 Task: Search one way flight ticket for 1 adult, 6 children, 1 infant in seat and 1 infant on lap in business from Louisville: Louisville International Airport (standiford Field) to Riverton: Central Wyoming Regional Airport (was Riverton Regional) on 5-4-2023. Choice of flights is Royal air maroc. Number of bags: 1 carry on bag. Price is upto 30000. Outbound departure time preference is 10:15.
Action: Mouse moved to (332, 307)
Screenshot: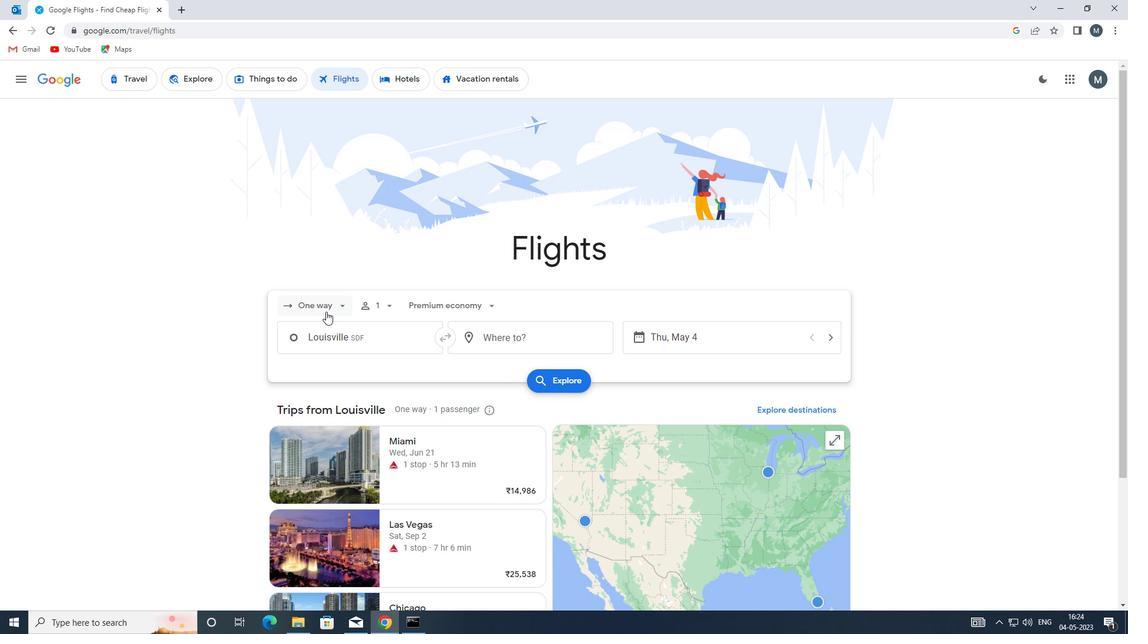 
Action: Mouse pressed left at (332, 307)
Screenshot: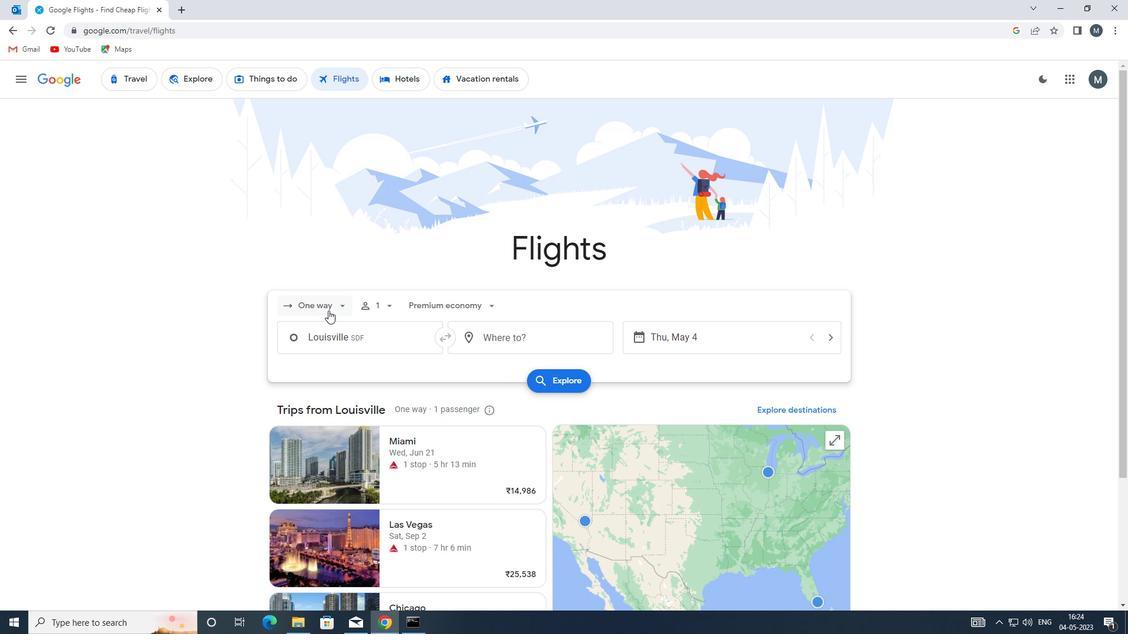 
Action: Mouse moved to (333, 356)
Screenshot: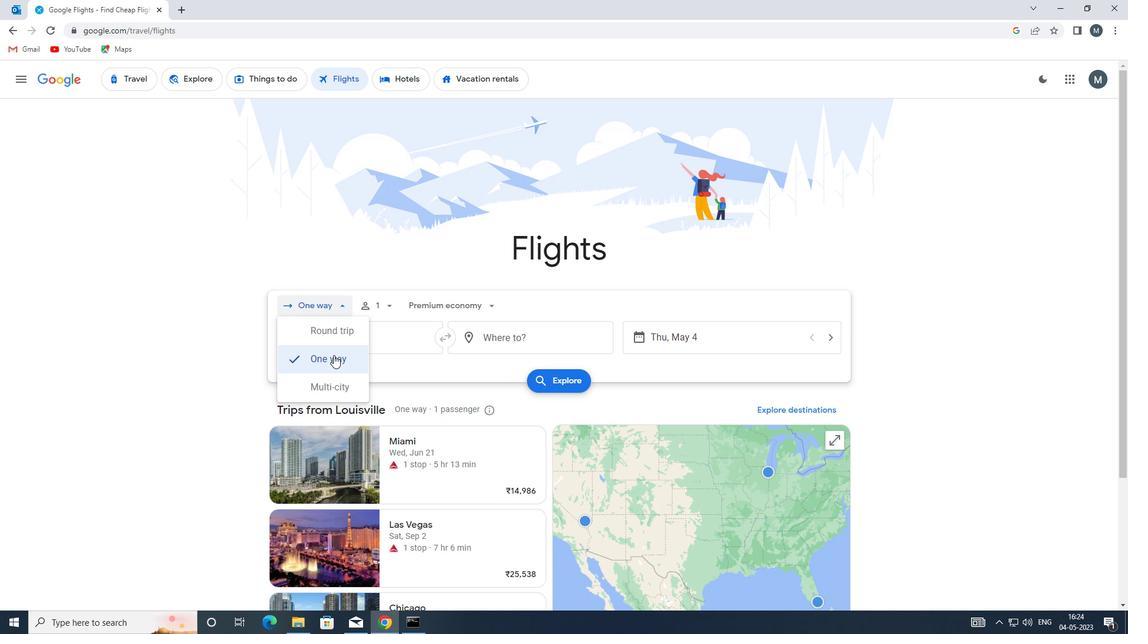 
Action: Mouse pressed left at (333, 356)
Screenshot: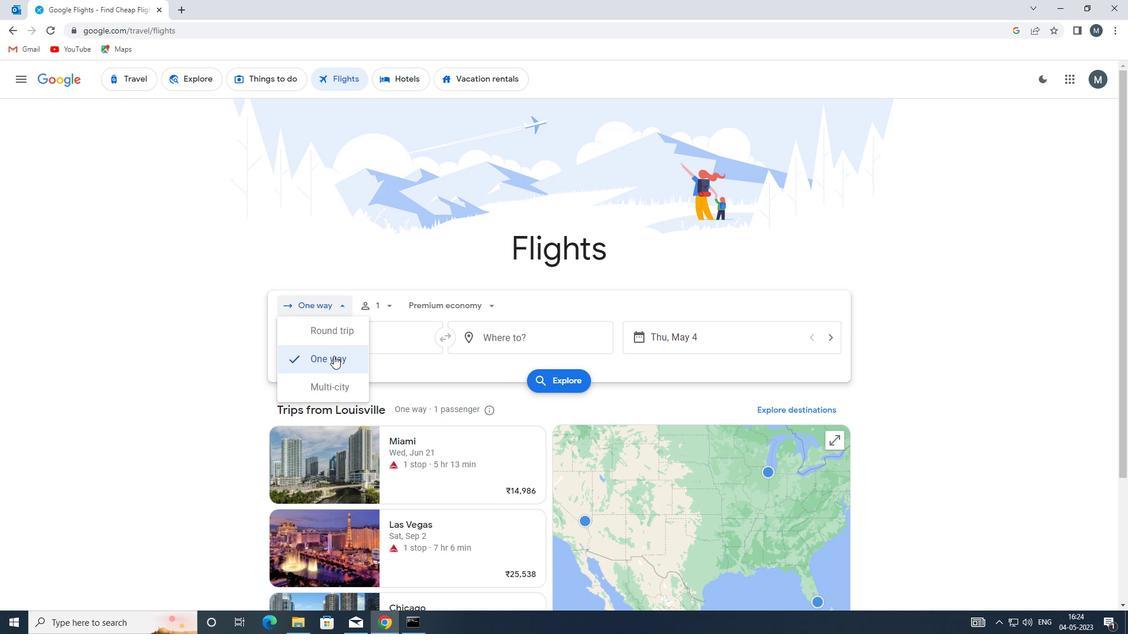 
Action: Mouse moved to (388, 303)
Screenshot: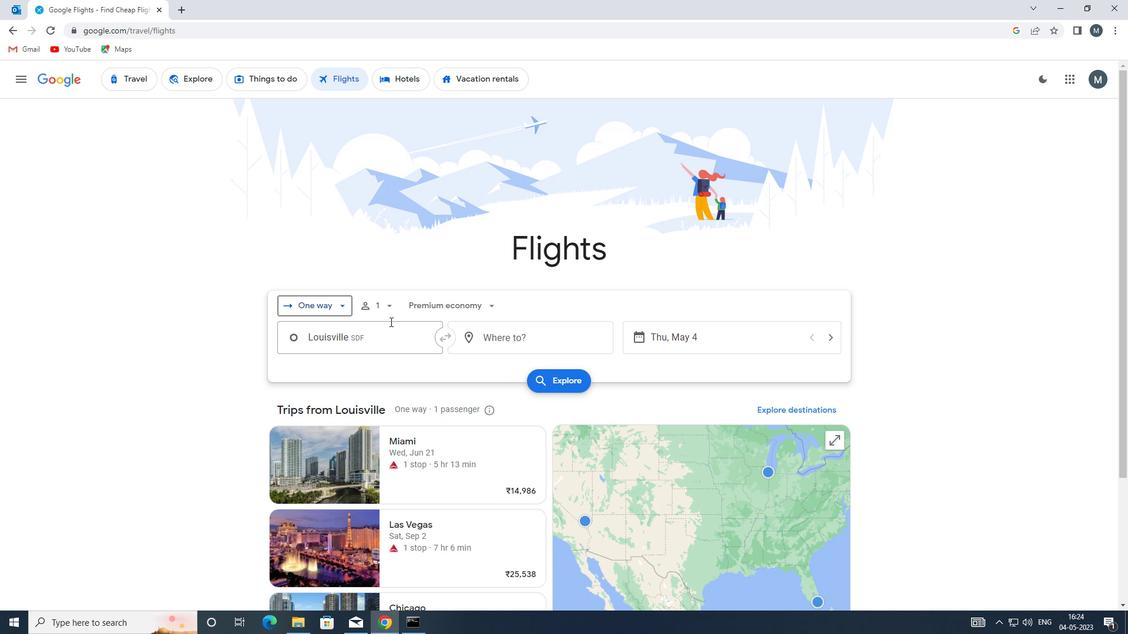 
Action: Mouse pressed left at (388, 303)
Screenshot: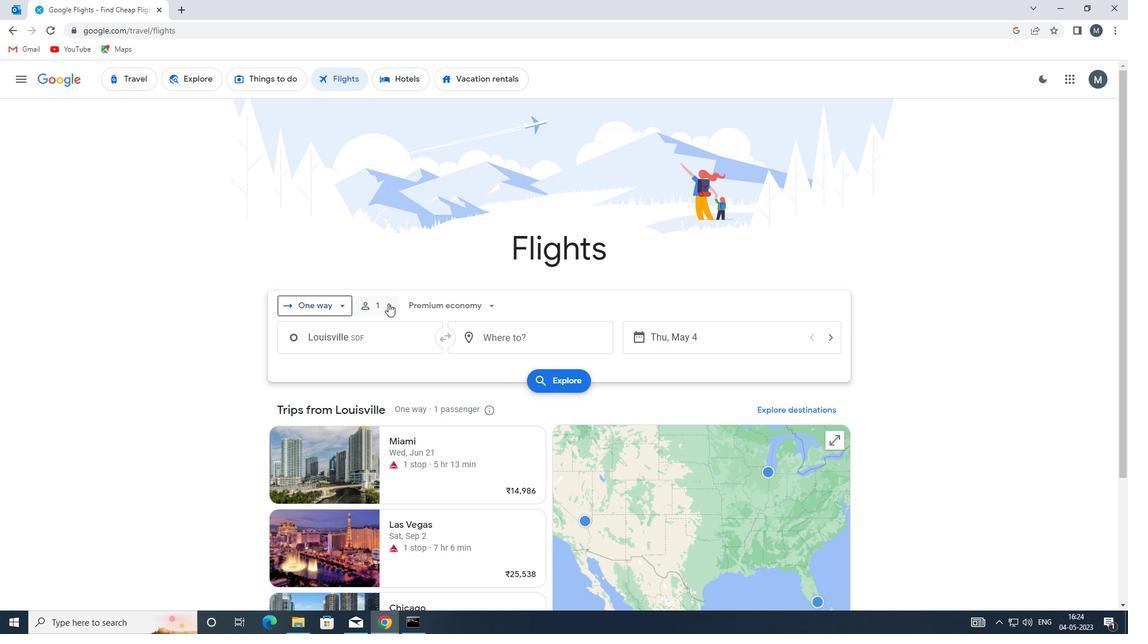 
Action: Mouse moved to (477, 338)
Screenshot: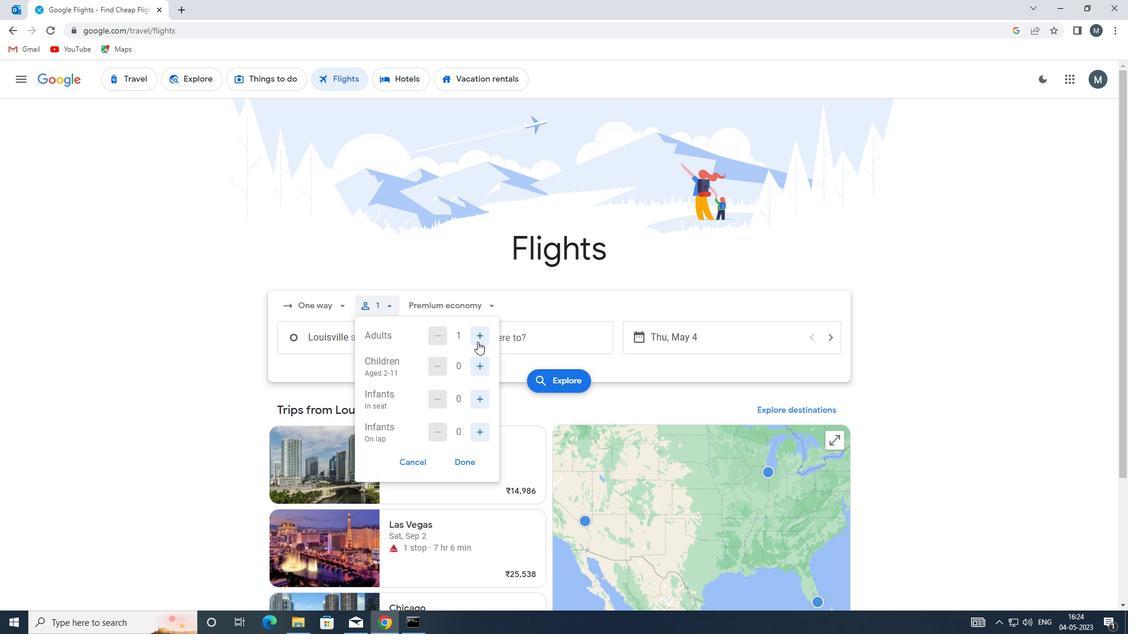 
Action: Mouse pressed left at (477, 338)
Screenshot: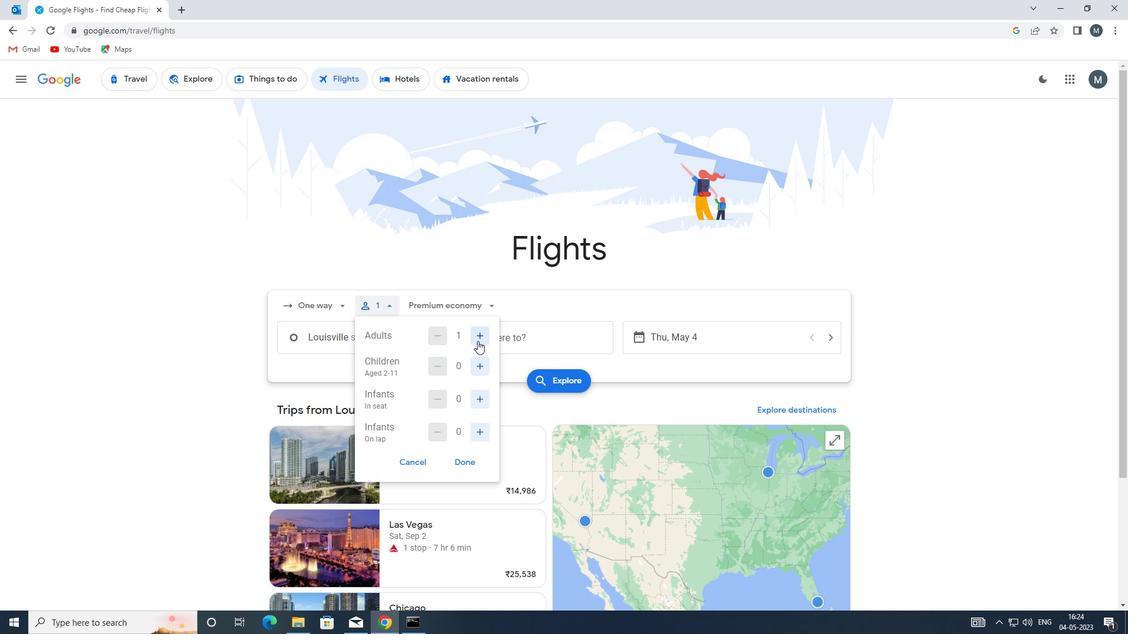 
Action: Mouse moved to (440, 334)
Screenshot: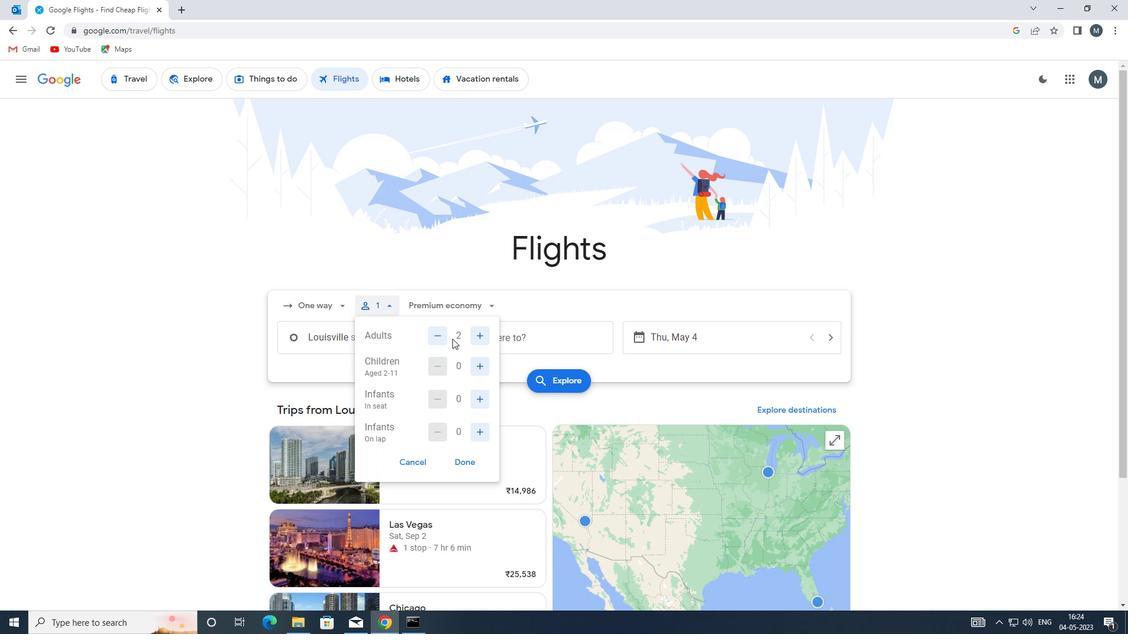 
Action: Mouse pressed left at (440, 334)
Screenshot: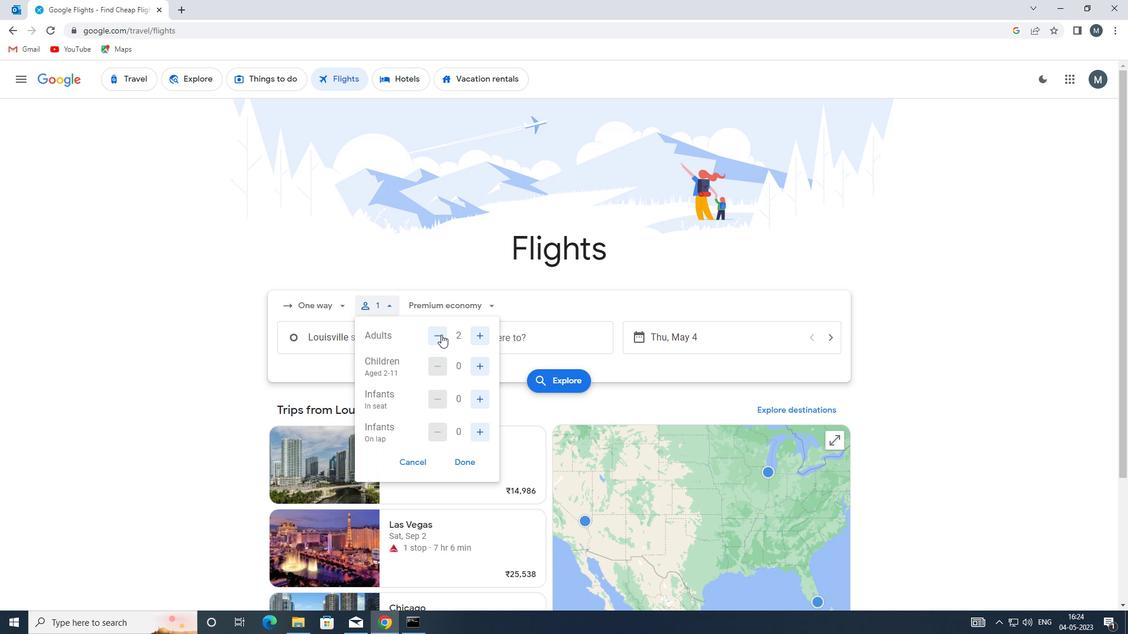 
Action: Mouse moved to (479, 369)
Screenshot: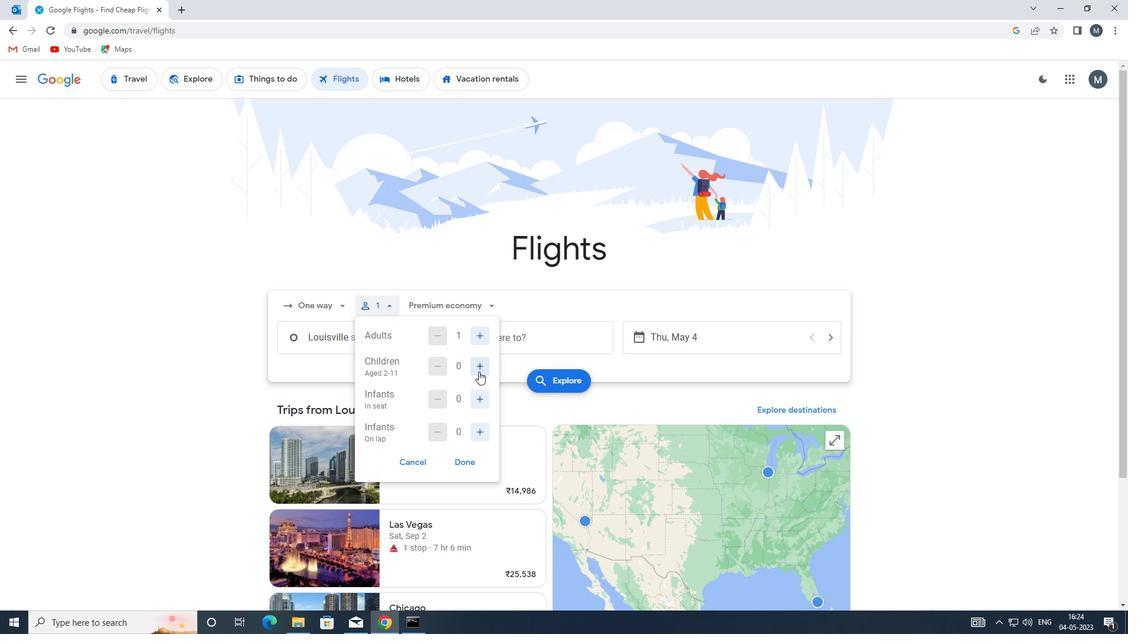
Action: Mouse pressed left at (479, 369)
Screenshot: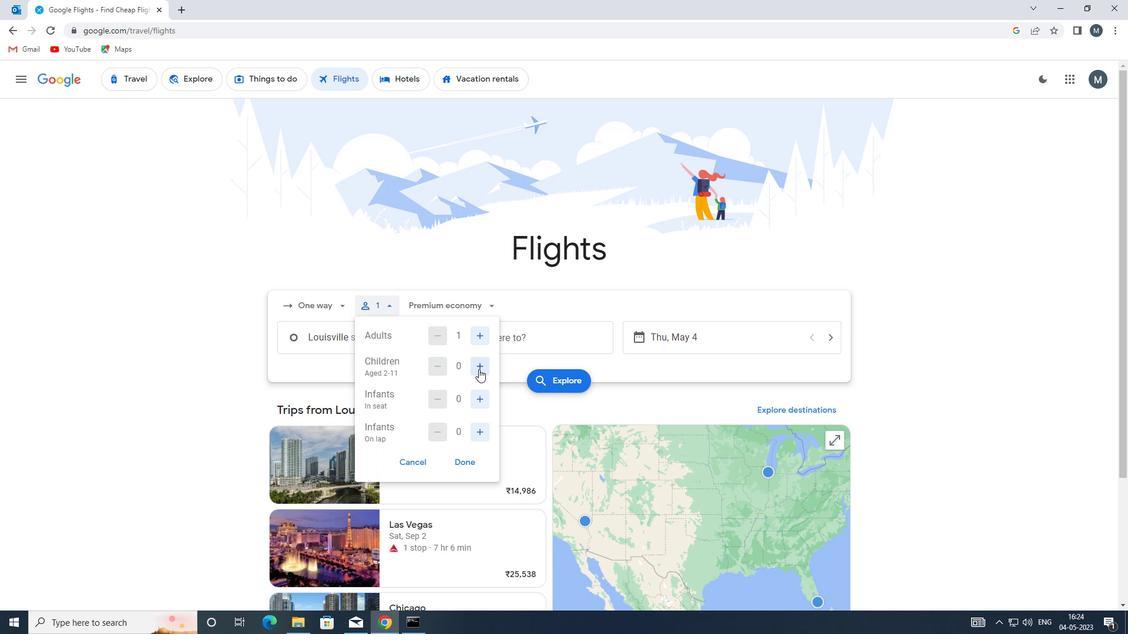 
Action: Mouse pressed left at (479, 369)
Screenshot: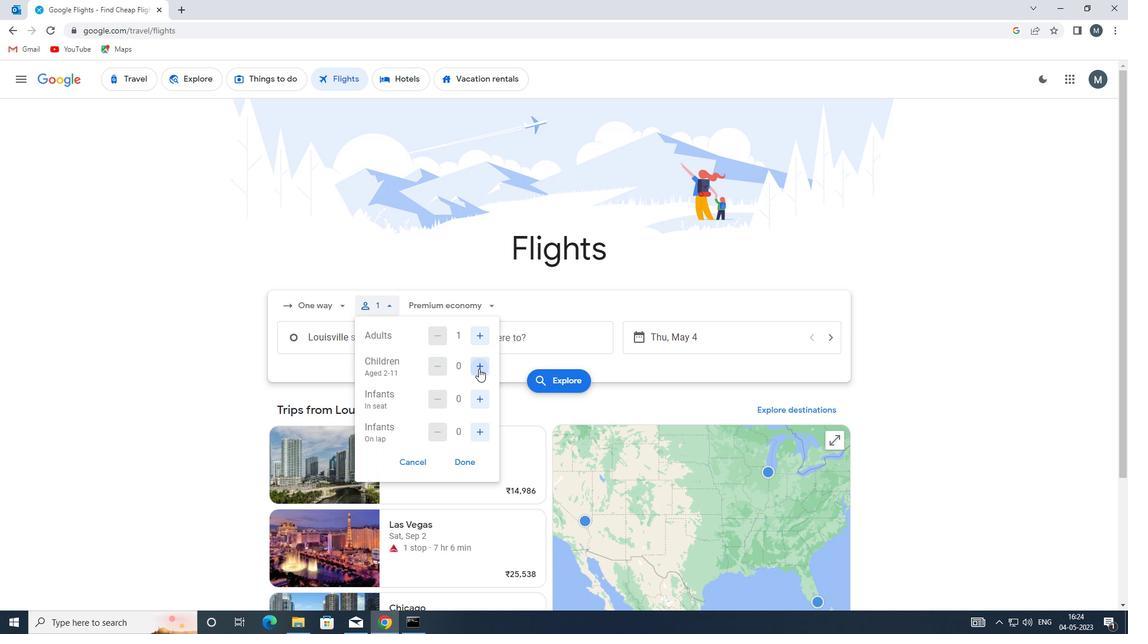 
Action: Mouse moved to (479, 369)
Screenshot: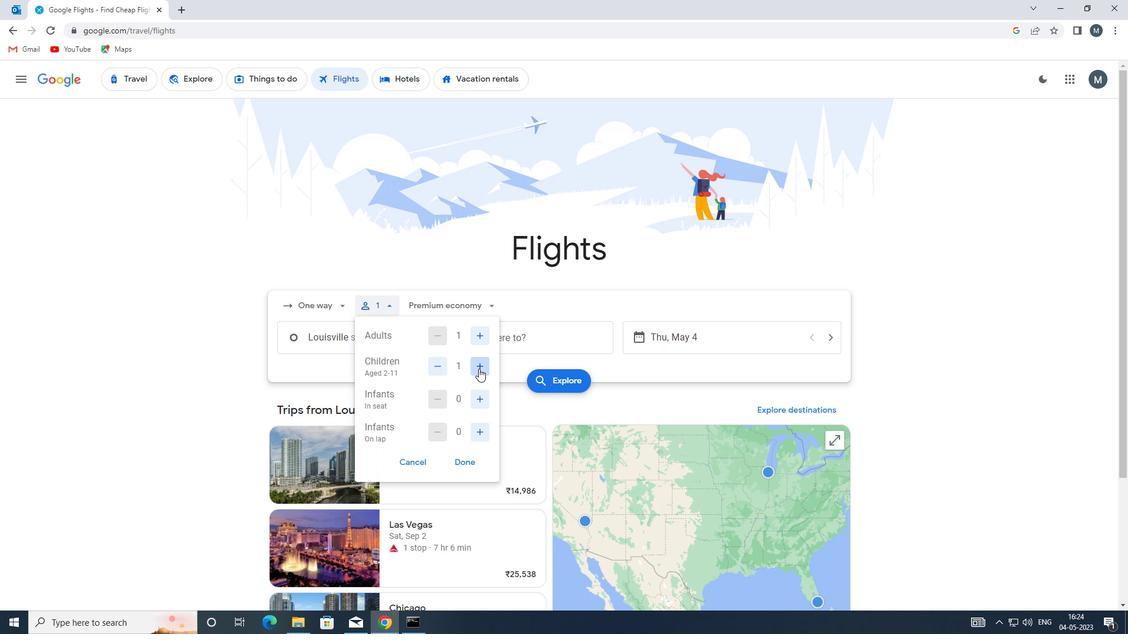 
Action: Mouse pressed left at (479, 369)
Screenshot: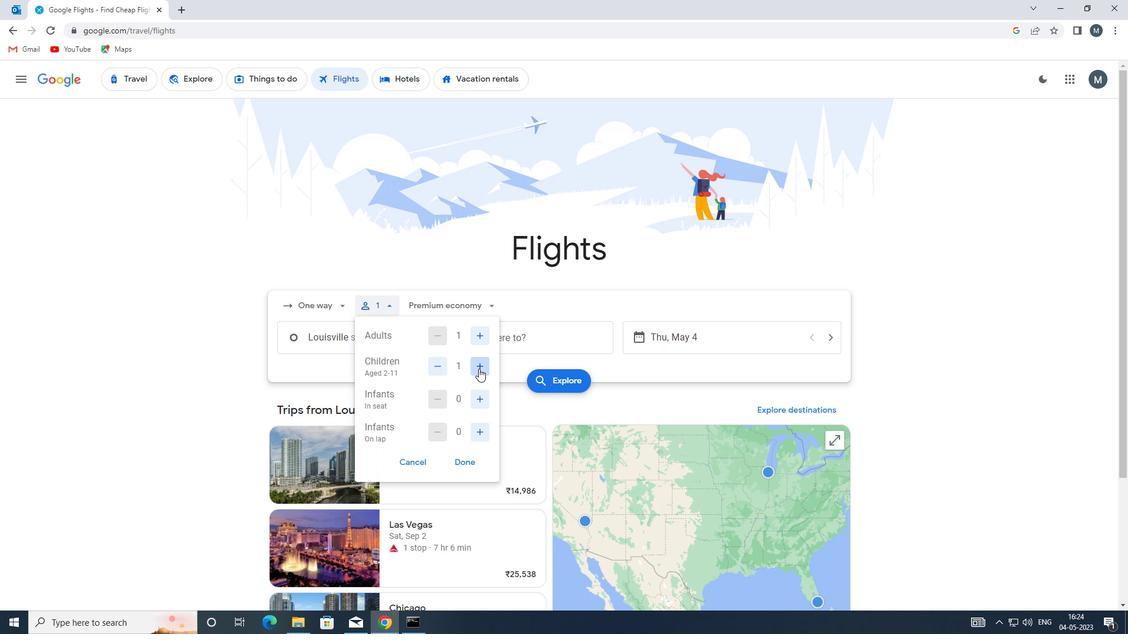 
Action: Mouse pressed left at (479, 369)
Screenshot: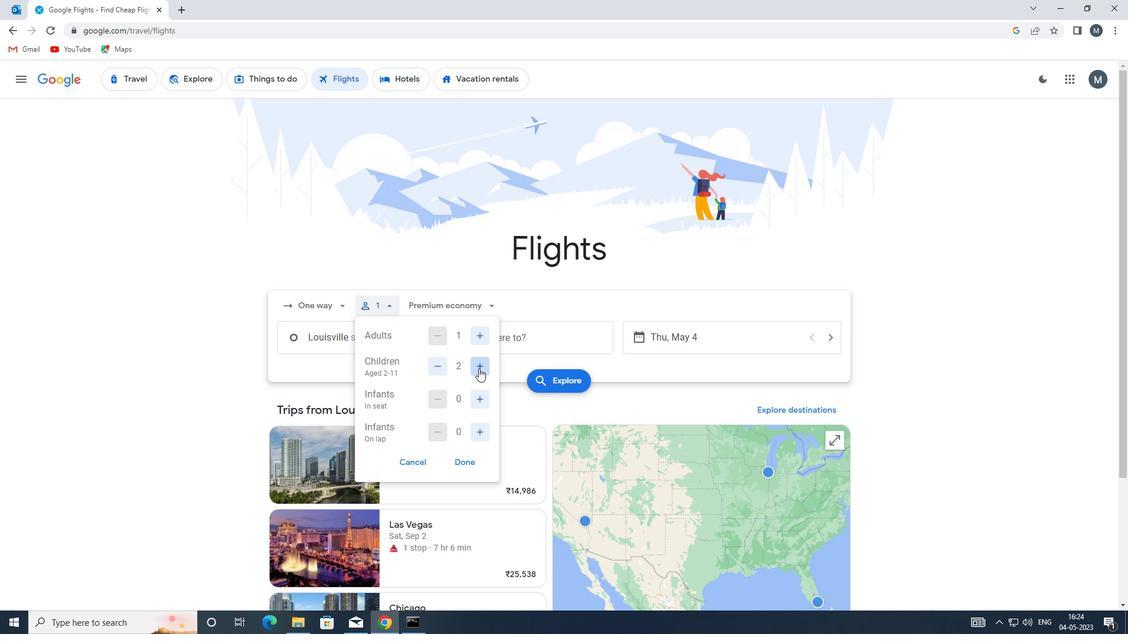 
Action: Mouse pressed left at (479, 369)
Screenshot: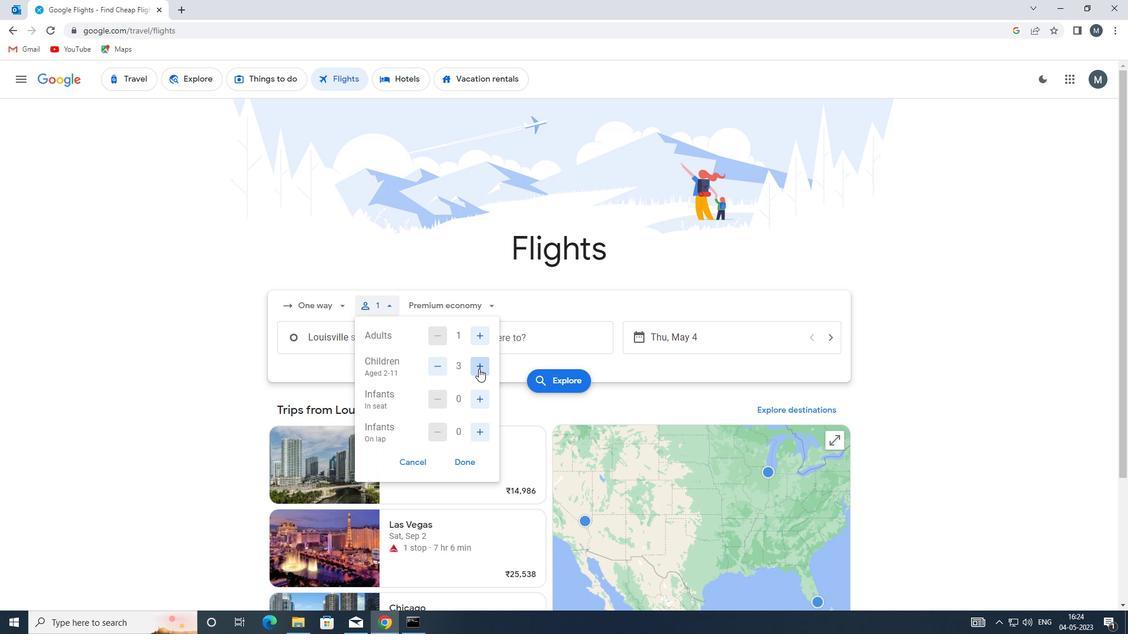 
Action: Mouse pressed left at (479, 369)
Screenshot: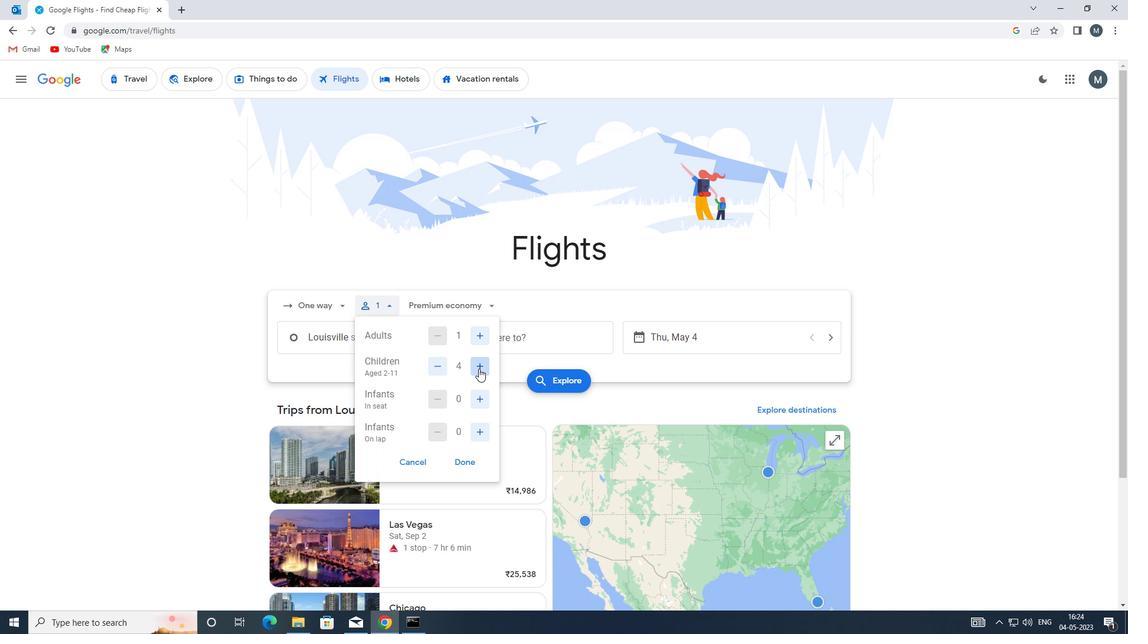 
Action: Mouse moved to (482, 396)
Screenshot: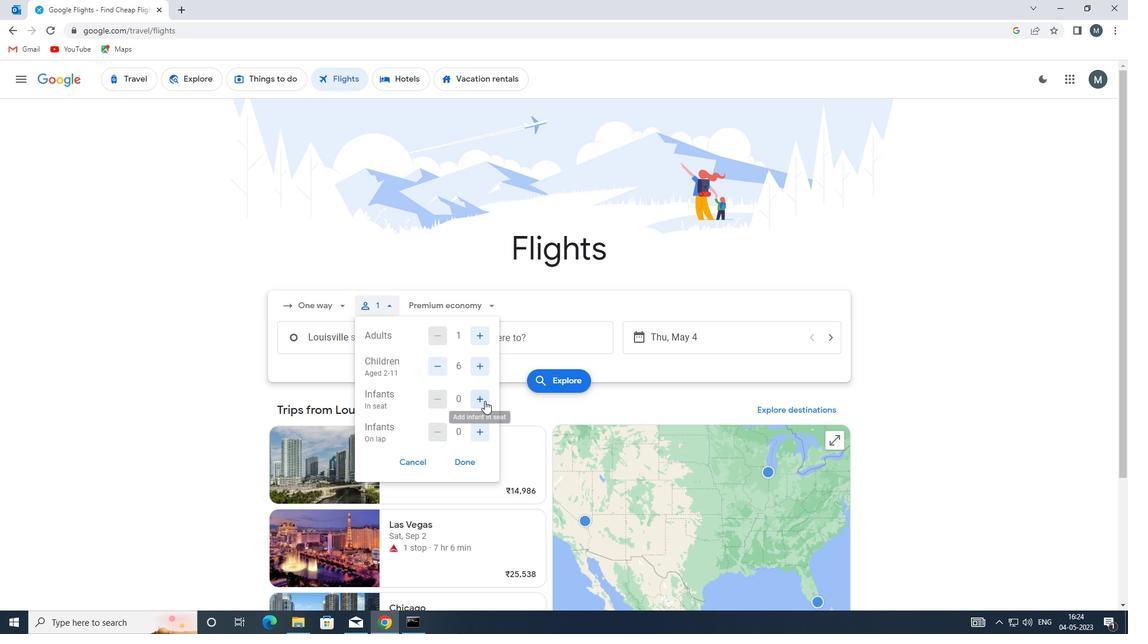 
Action: Mouse pressed left at (482, 396)
Screenshot: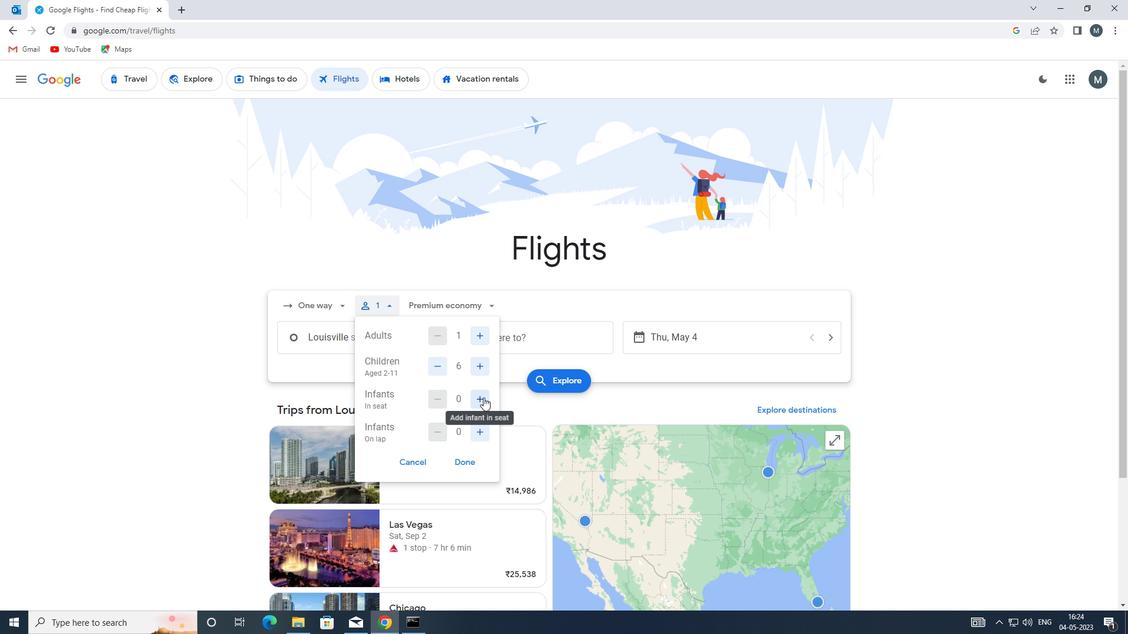 
Action: Mouse moved to (477, 434)
Screenshot: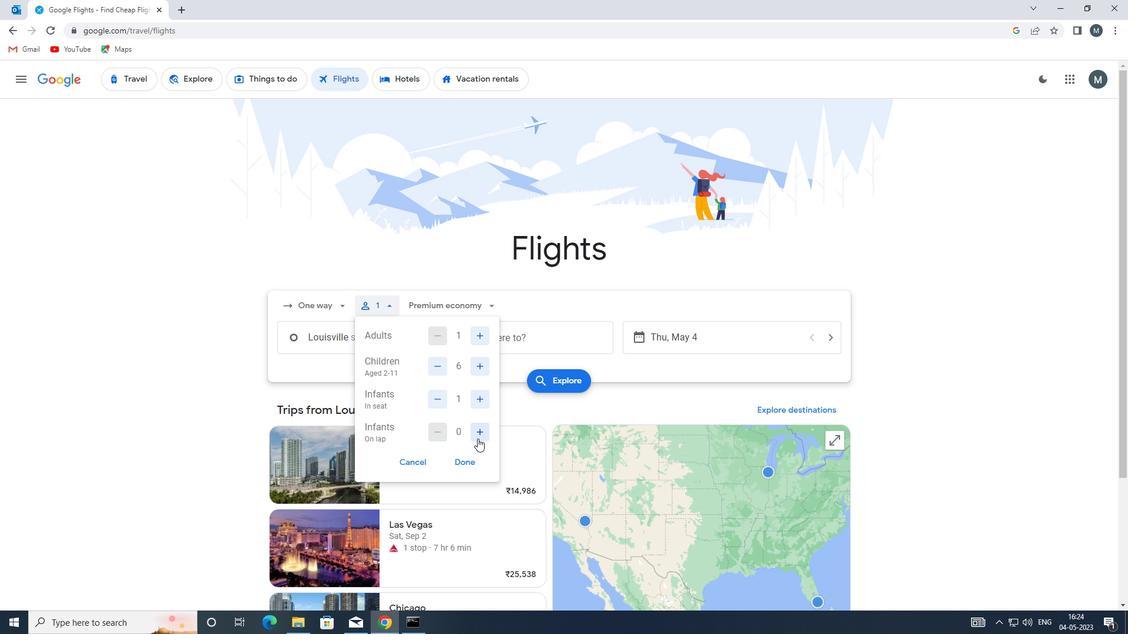 
Action: Mouse pressed left at (477, 434)
Screenshot: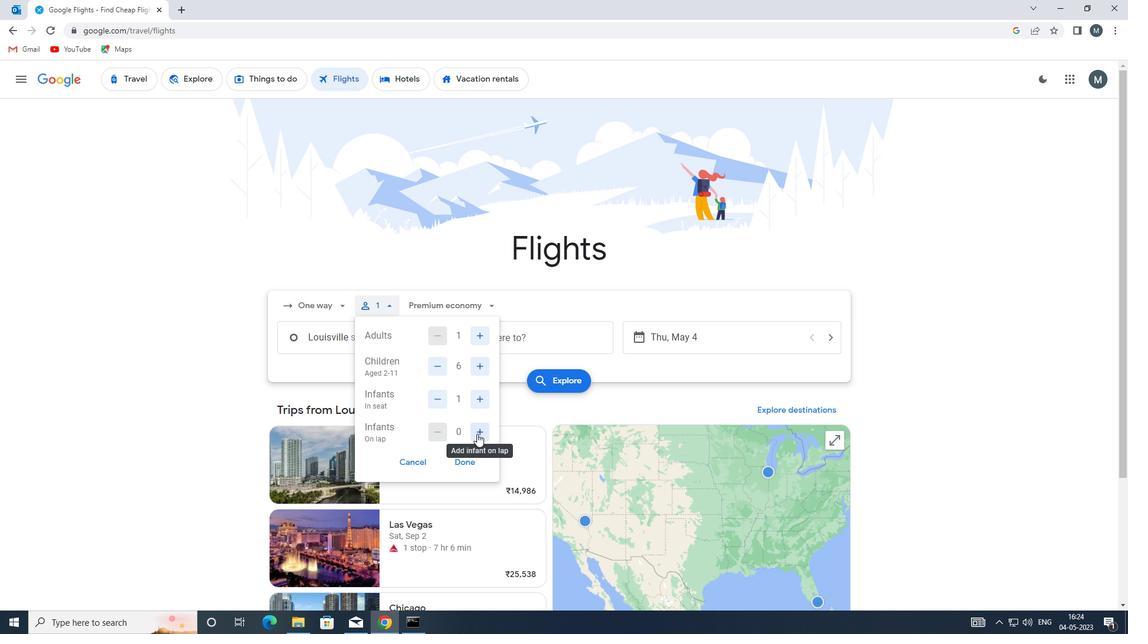 
Action: Mouse moved to (470, 459)
Screenshot: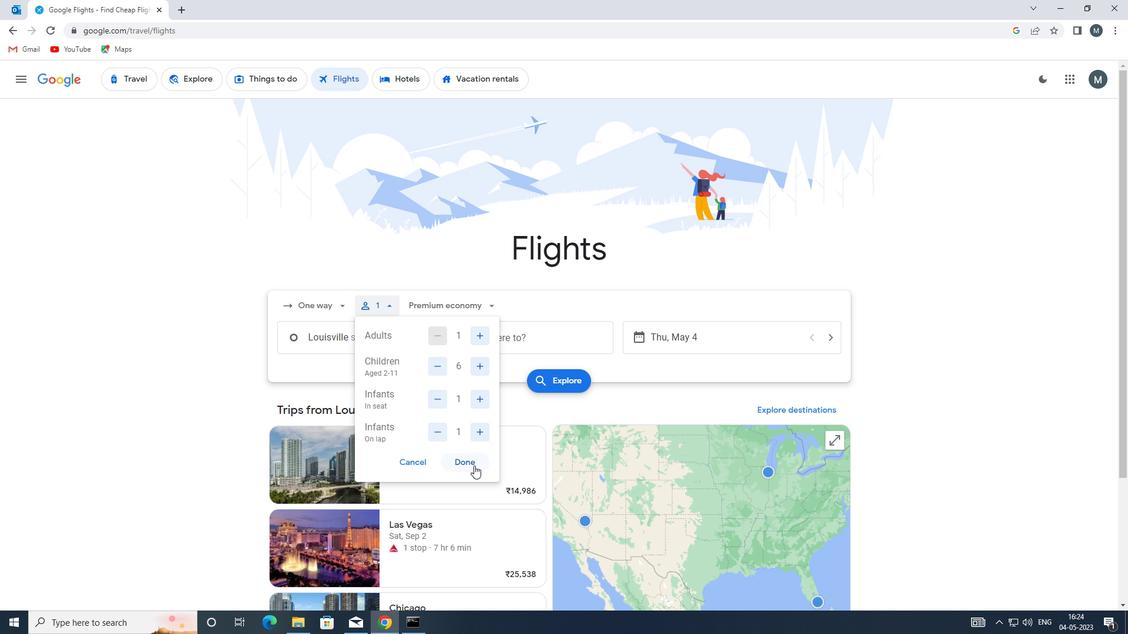 
Action: Mouse pressed left at (470, 459)
Screenshot: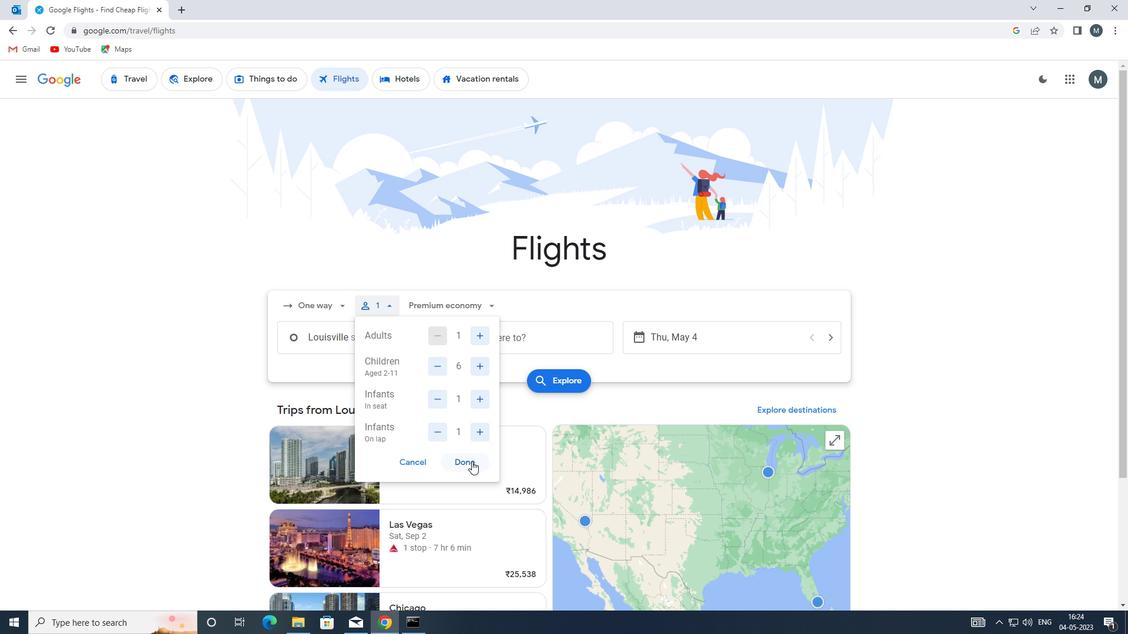 
Action: Mouse moved to (445, 301)
Screenshot: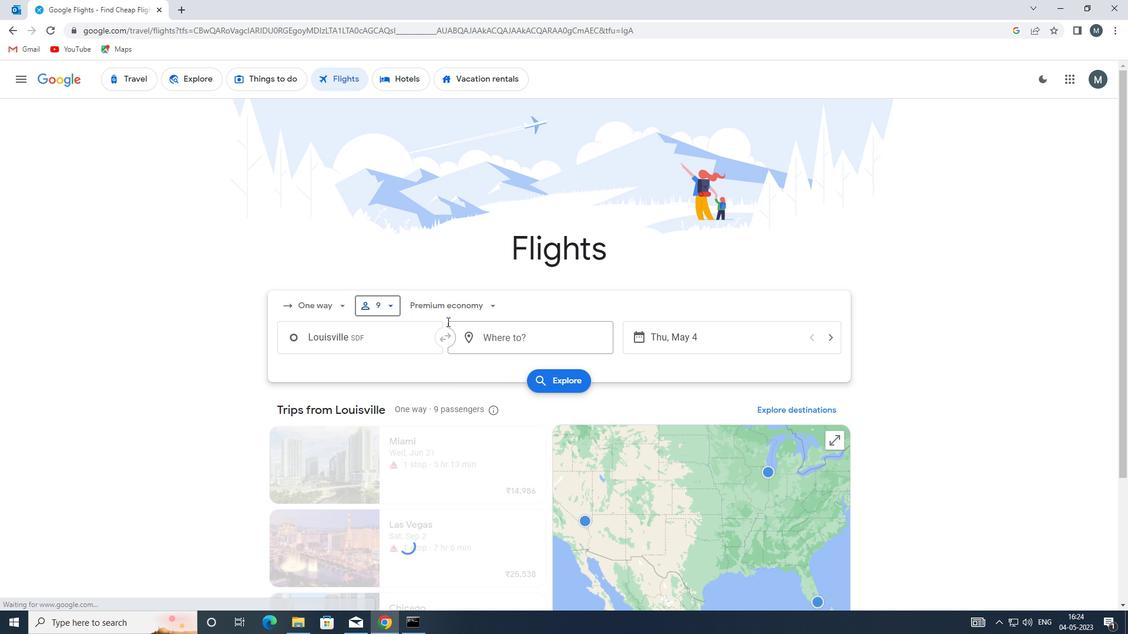 
Action: Mouse pressed left at (445, 301)
Screenshot: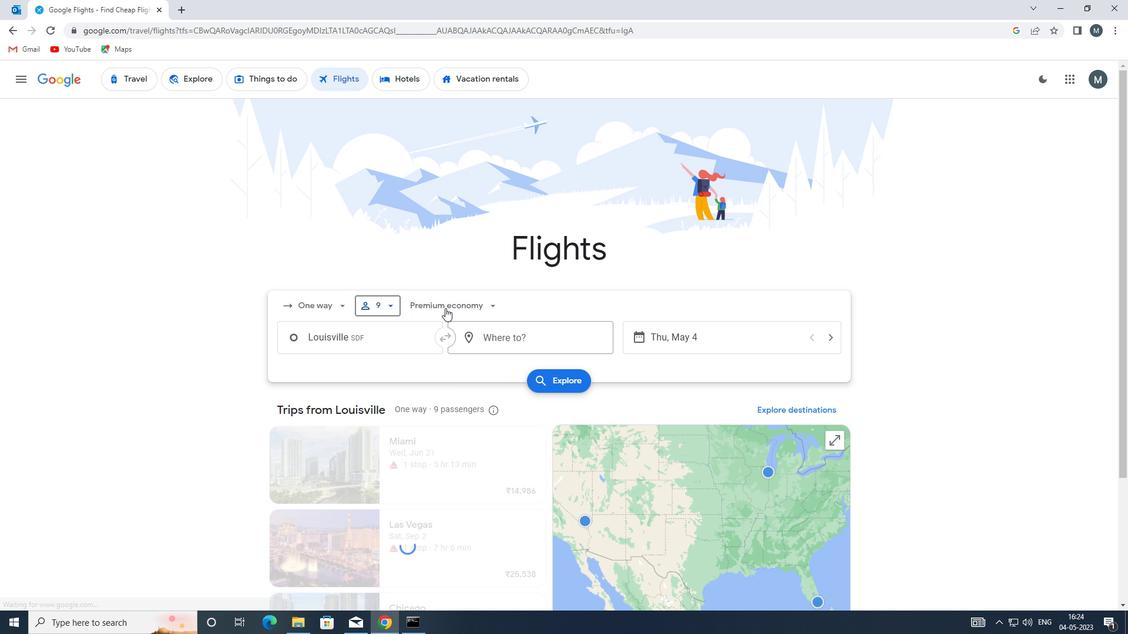 
Action: Mouse moved to (454, 390)
Screenshot: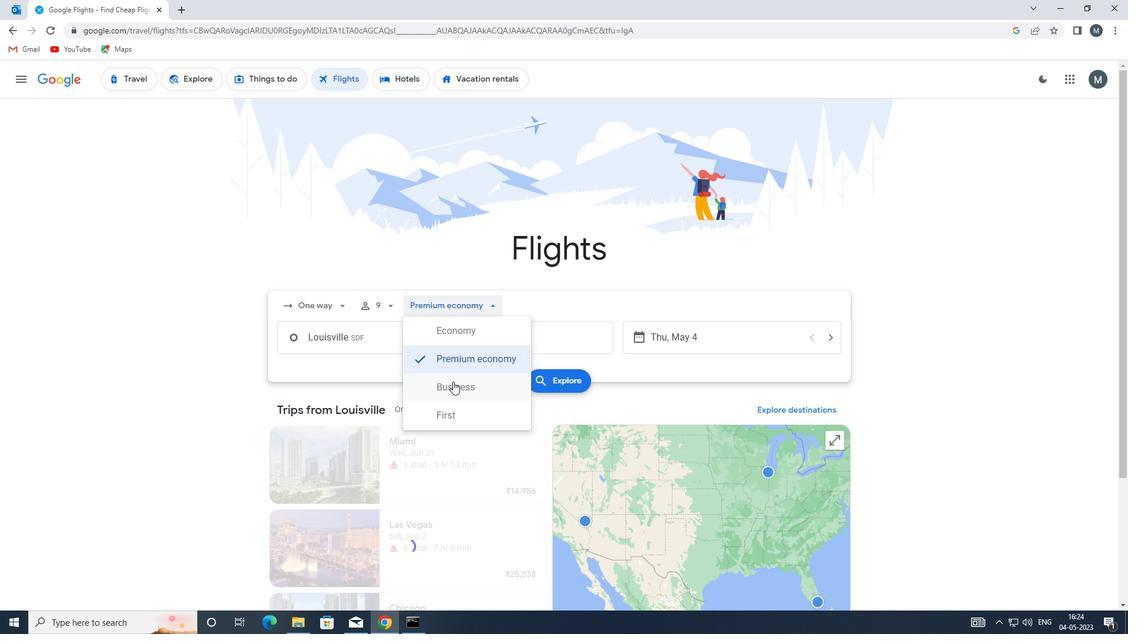 
Action: Mouse pressed left at (454, 390)
Screenshot: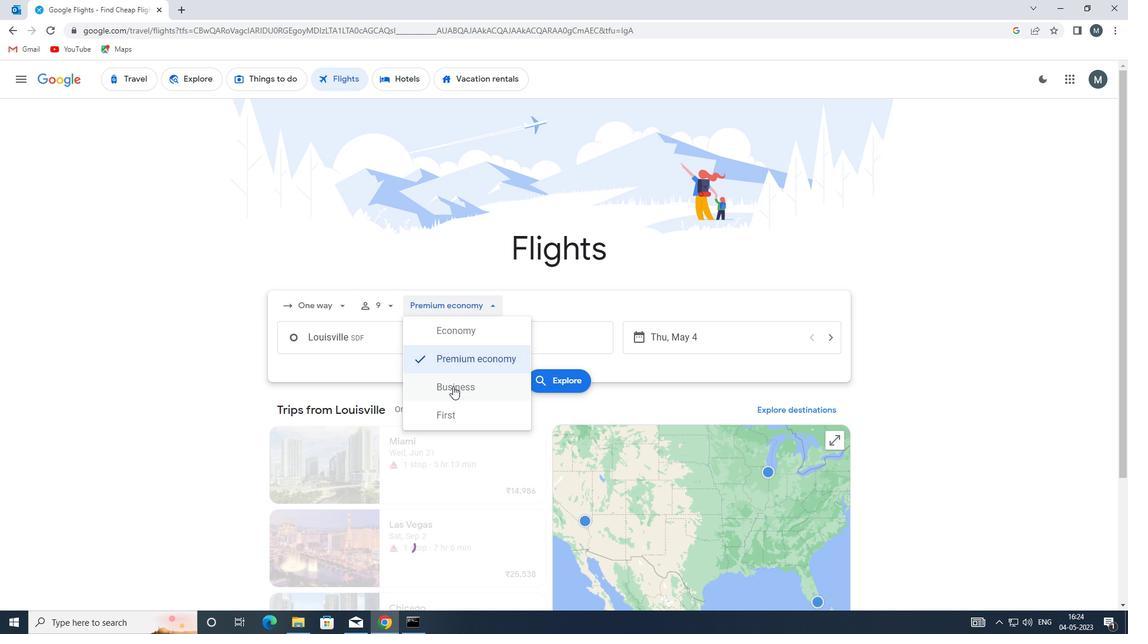 
Action: Mouse moved to (362, 341)
Screenshot: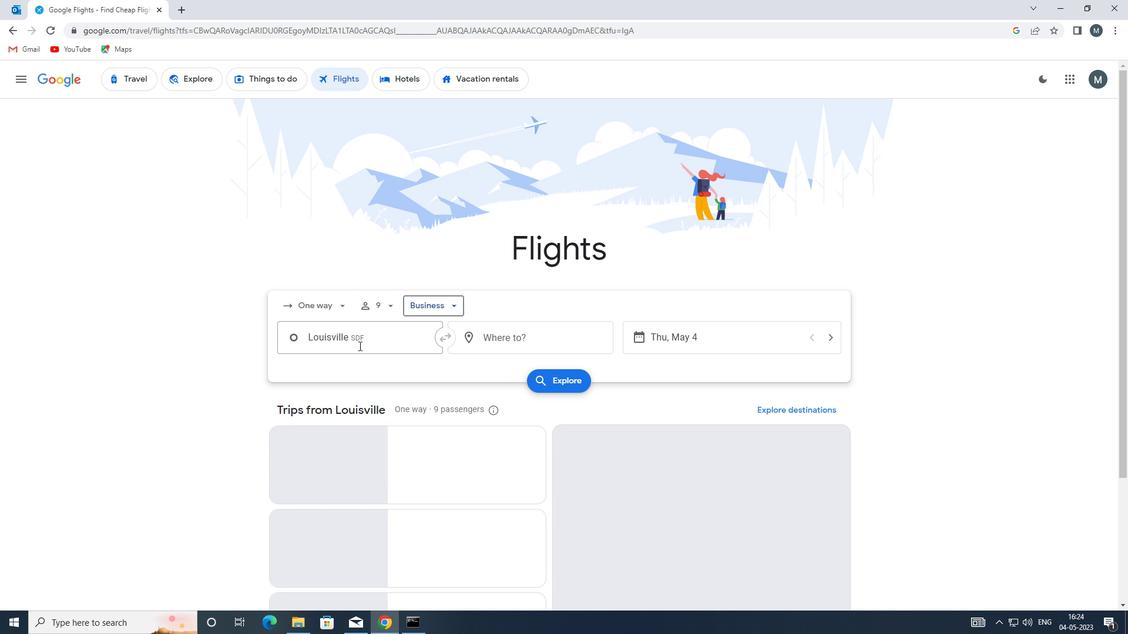 
Action: Mouse pressed left at (362, 341)
Screenshot: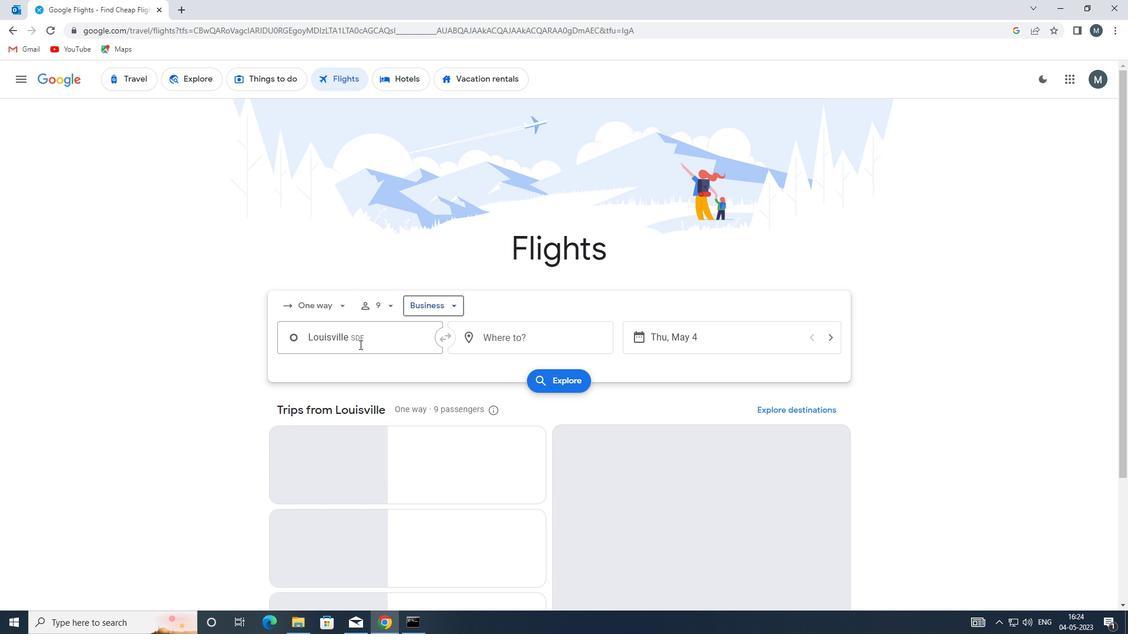 
Action: Key pressed <Key.enter>
Screenshot: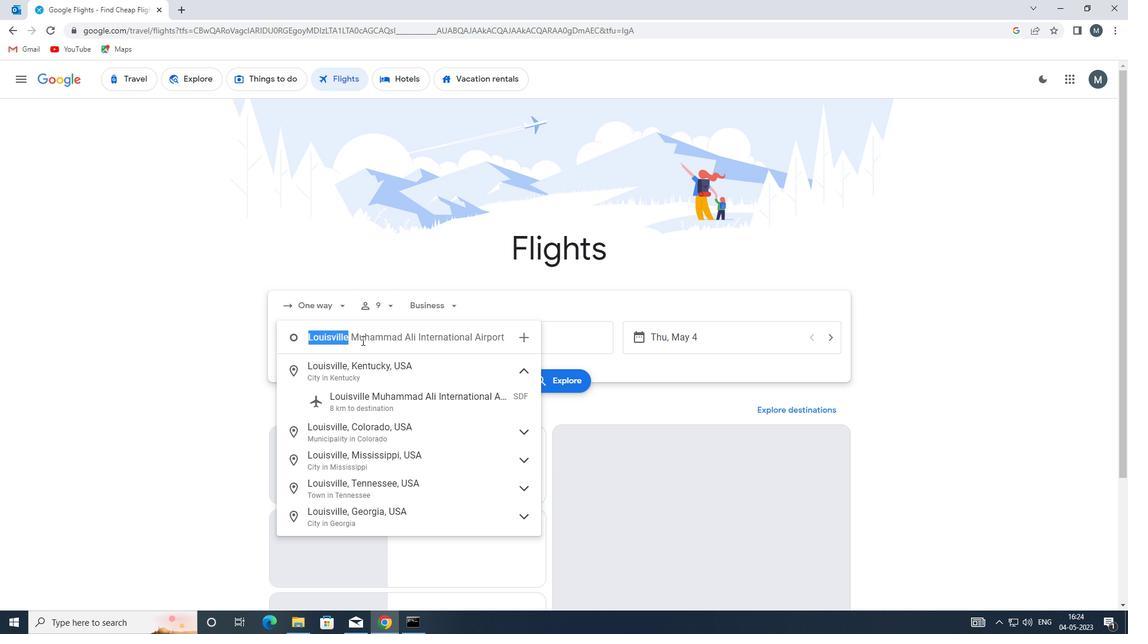 
Action: Mouse moved to (486, 335)
Screenshot: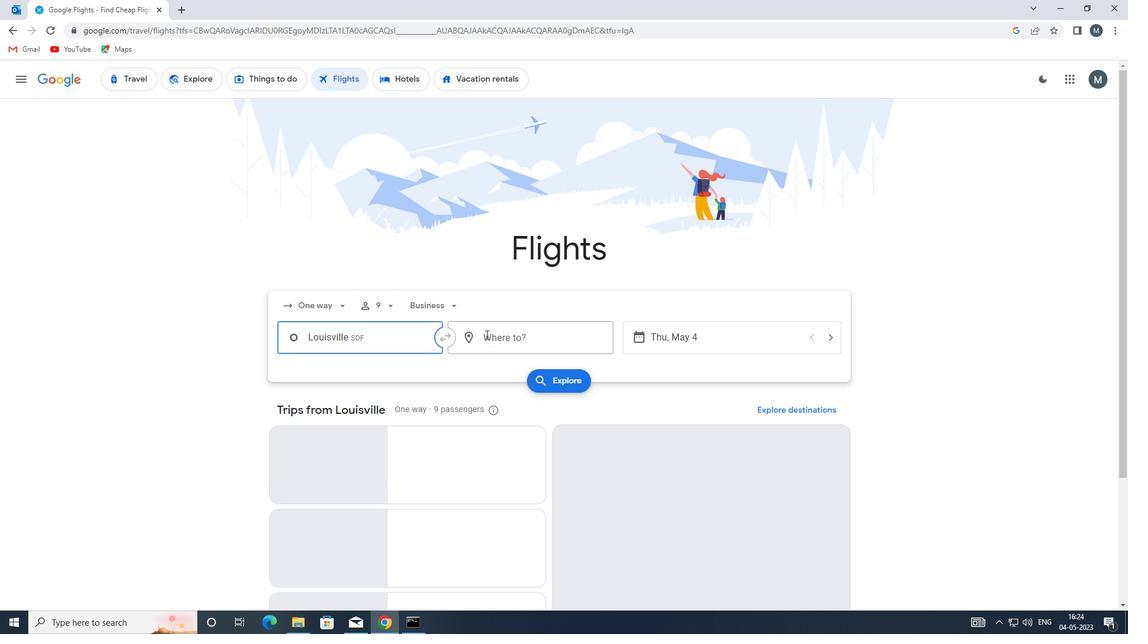 
Action: Mouse pressed left at (486, 335)
Screenshot: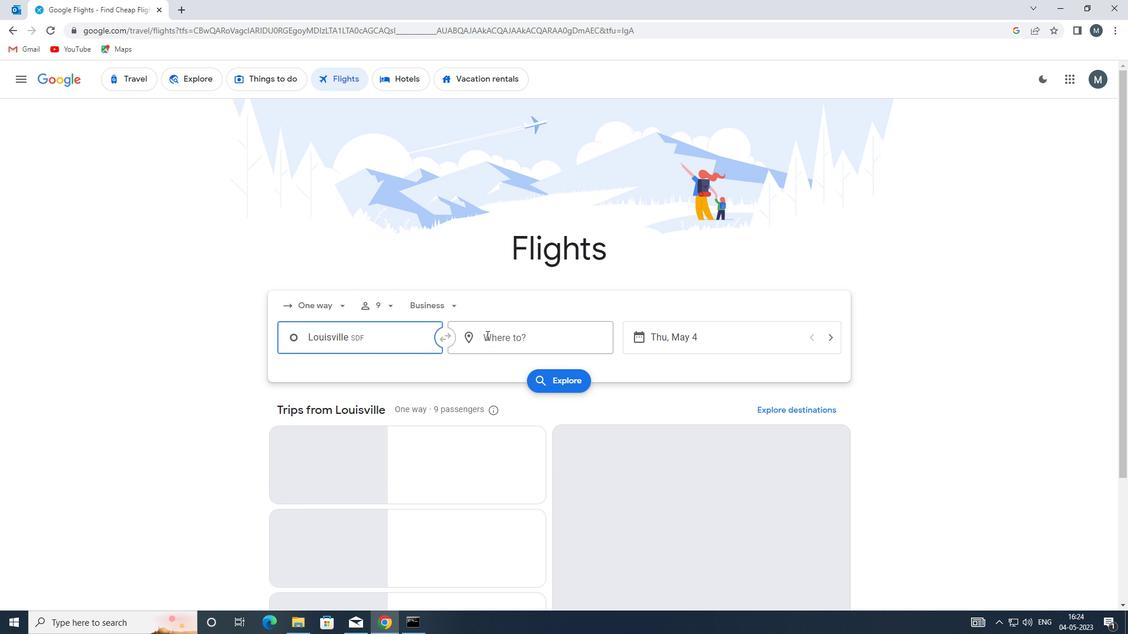 
Action: Mouse moved to (485, 336)
Screenshot: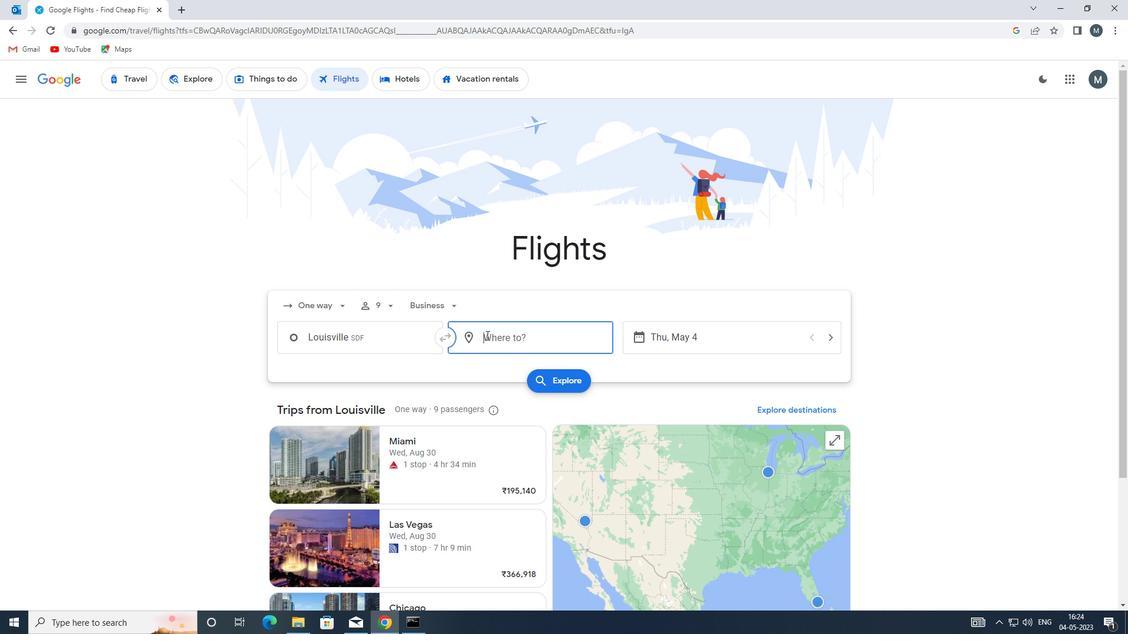 
Action: Key pressed riw
Screenshot: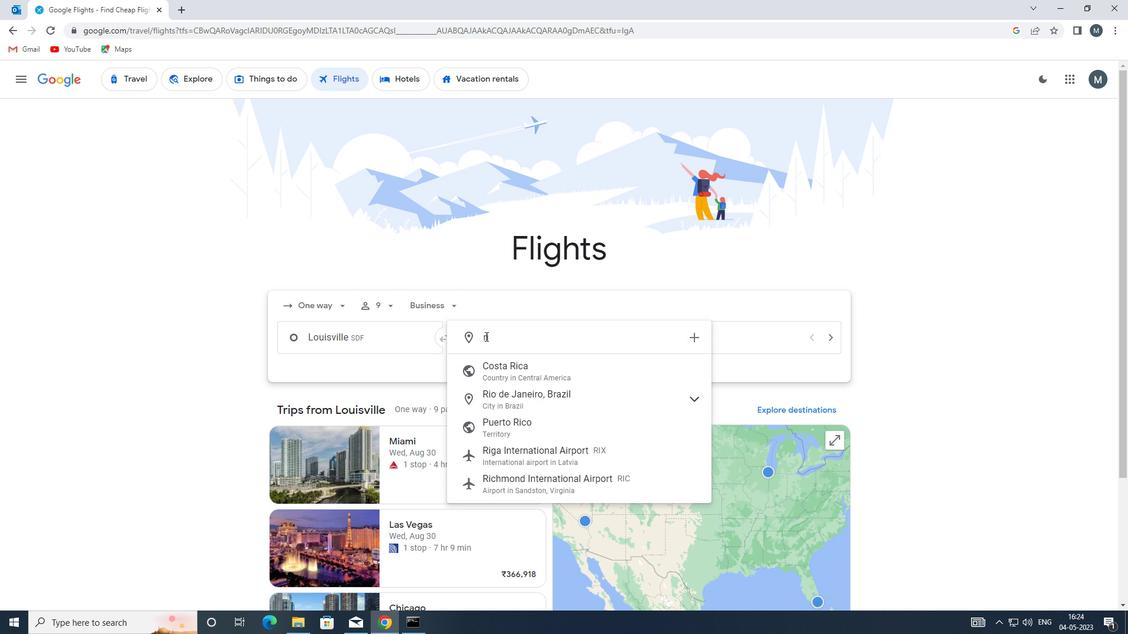 
Action: Mouse moved to (525, 371)
Screenshot: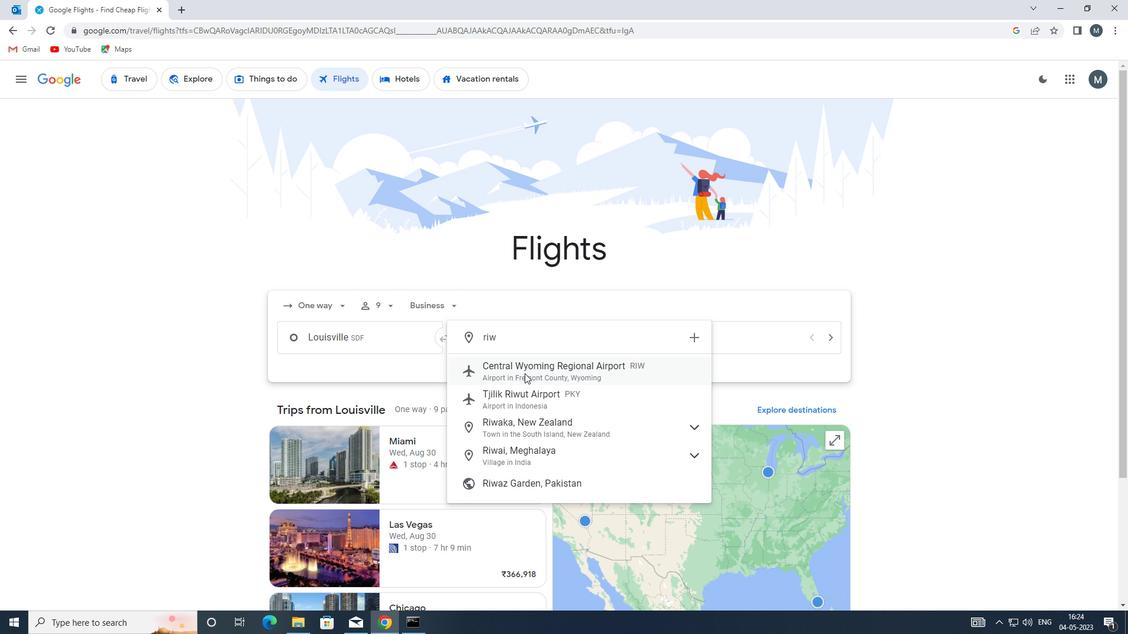 
Action: Mouse pressed left at (525, 371)
Screenshot: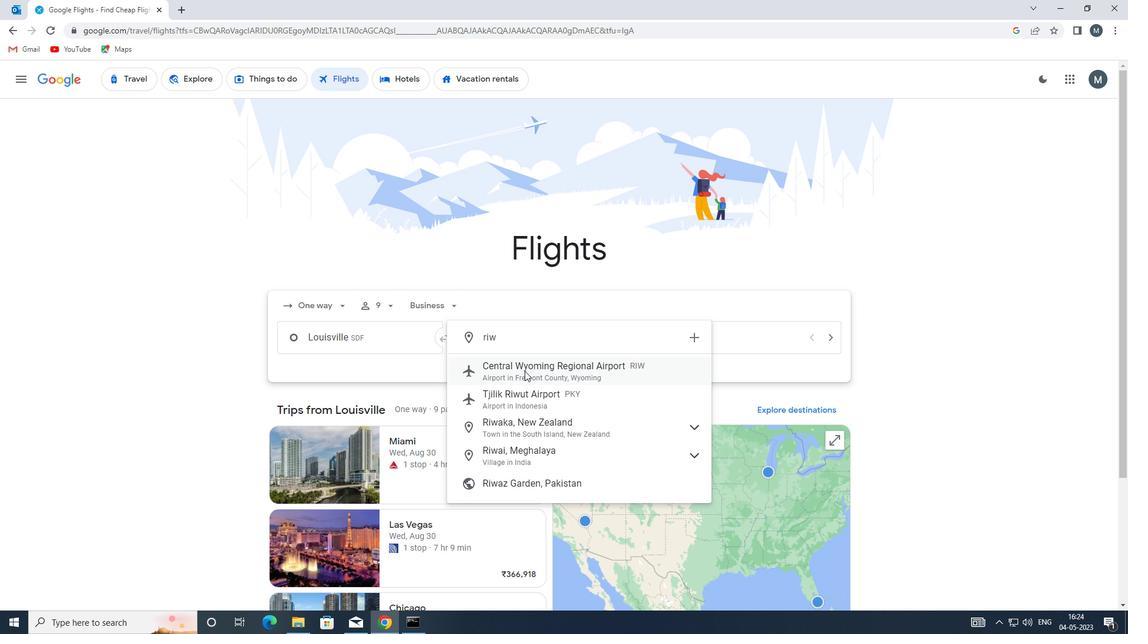 
Action: Mouse moved to (711, 341)
Screenshot: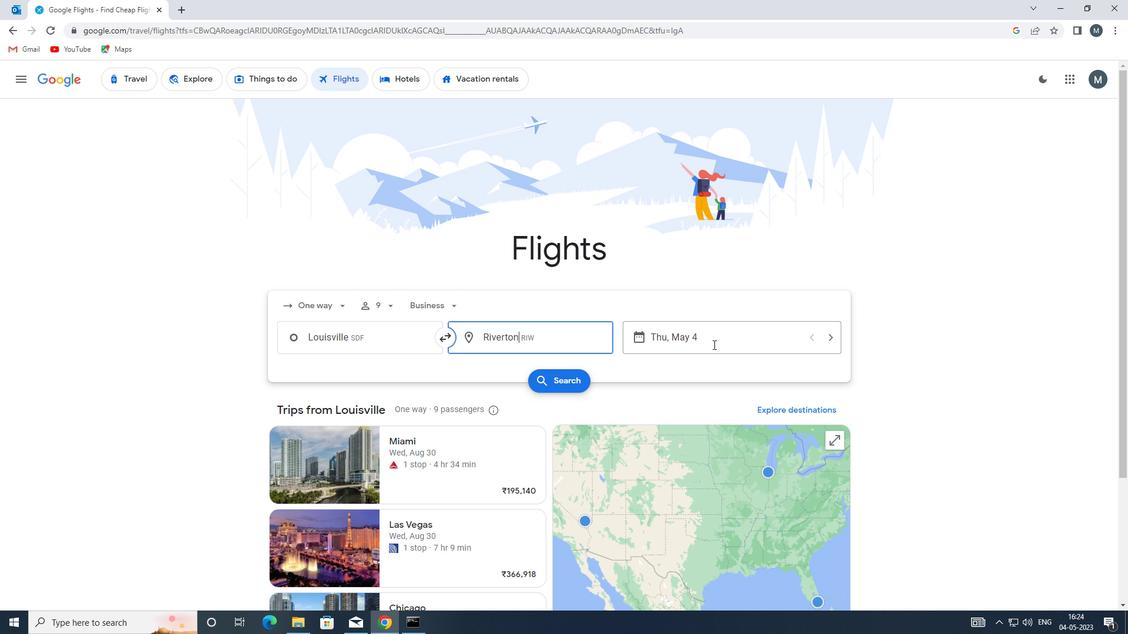 
Action: Mouse pressed left at (711, 341)
Screenshot: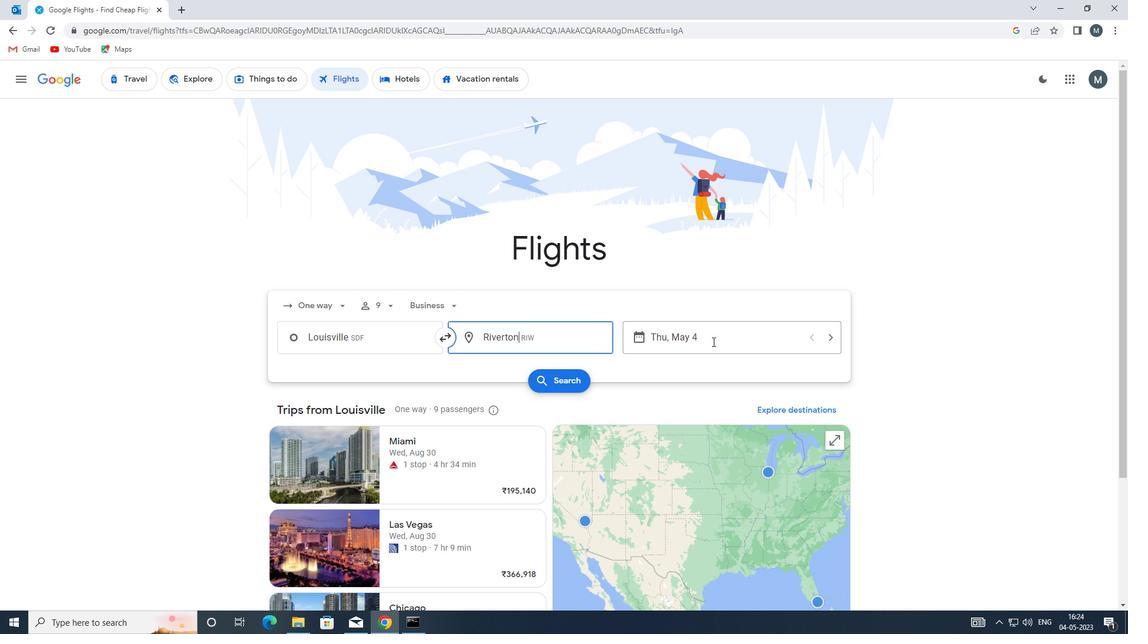 
Action: Mouse moved to (542, 399)
Screenshot: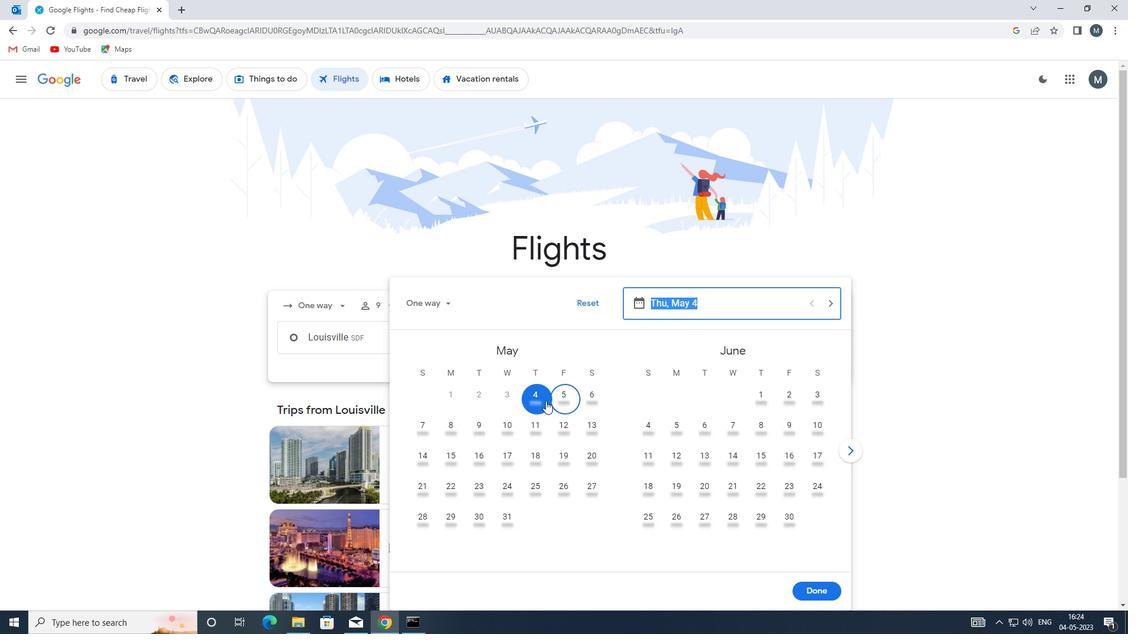 
Action: Mouse pressed left at (542, 399)
Screenshot: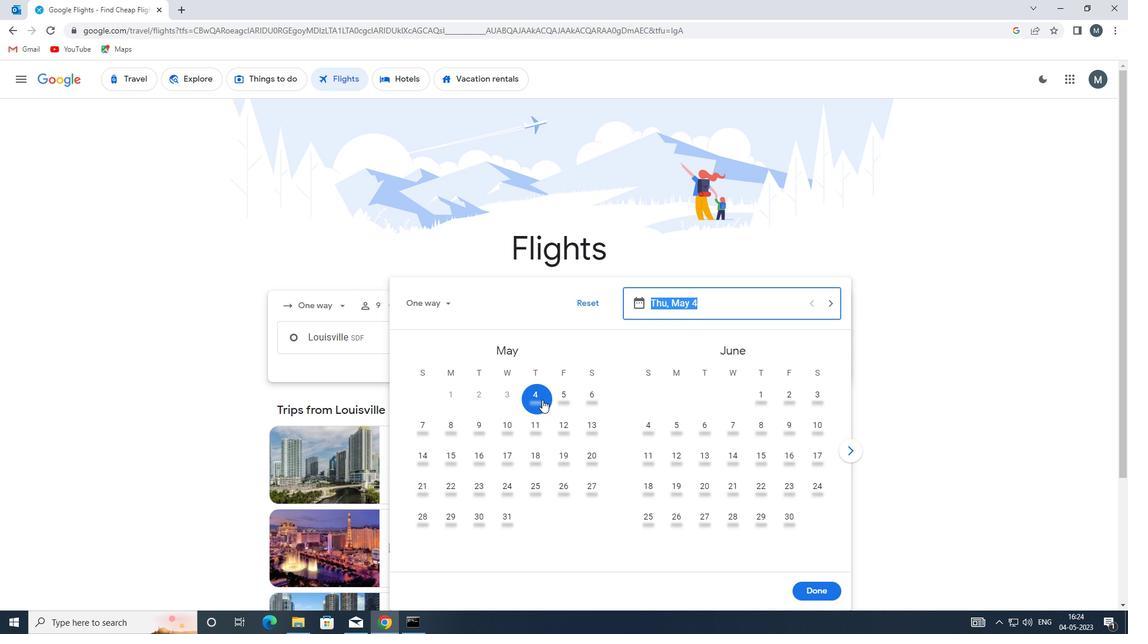 
Action: Mouse moved to (816, 595)
Screenshot: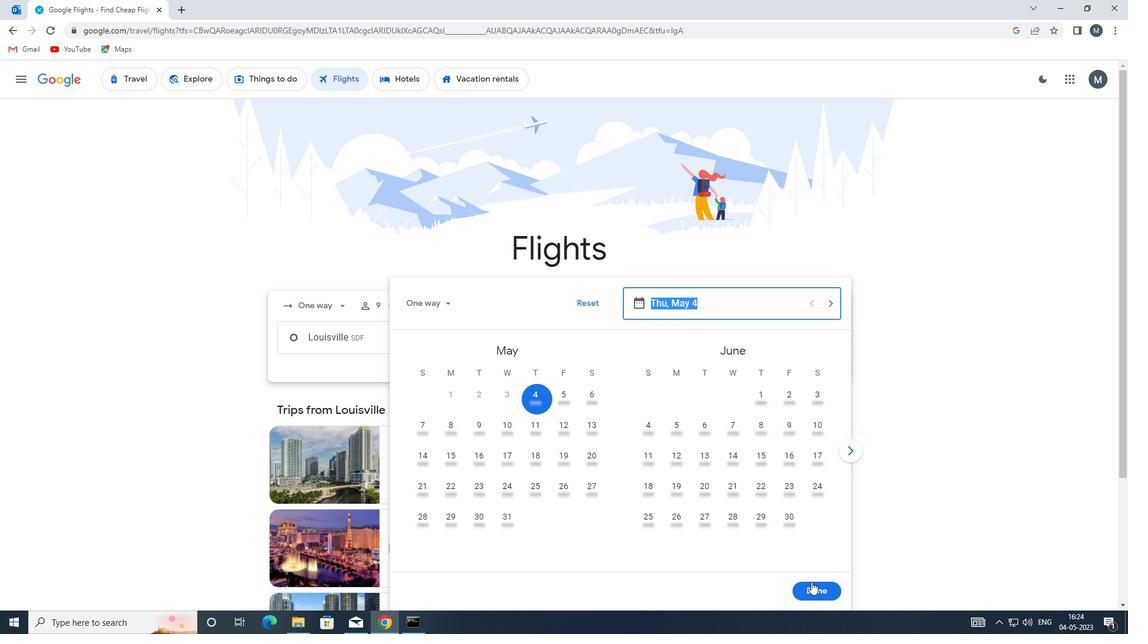 
Action: Mouse pressed left at (816, 595)
Screenshot: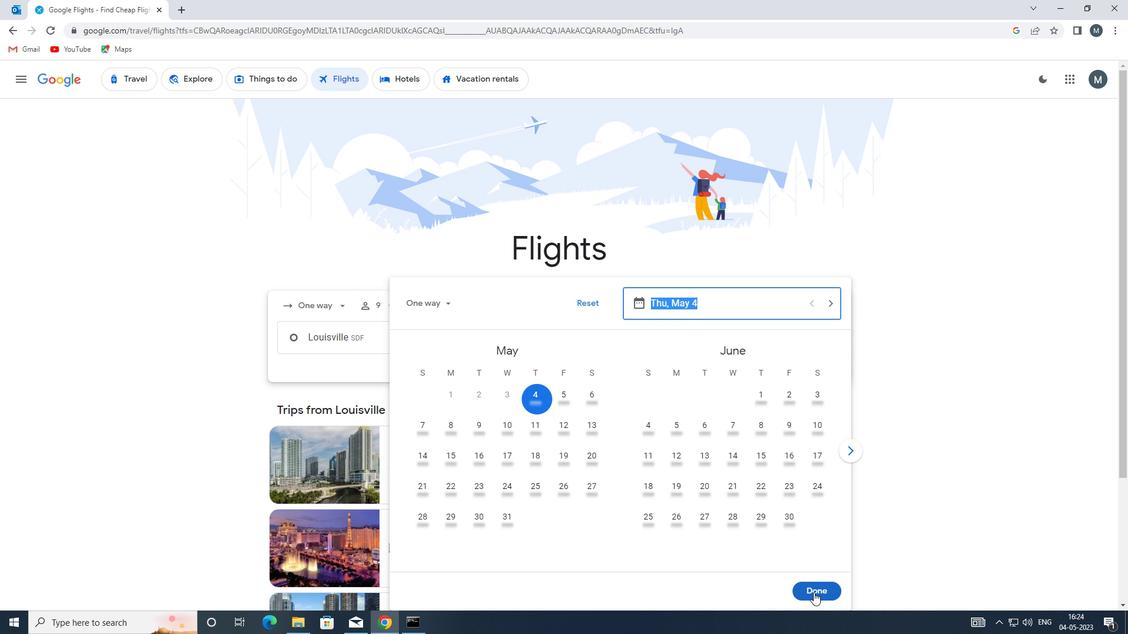 
Action: Mouse moved to (557, 383)
Screenshot: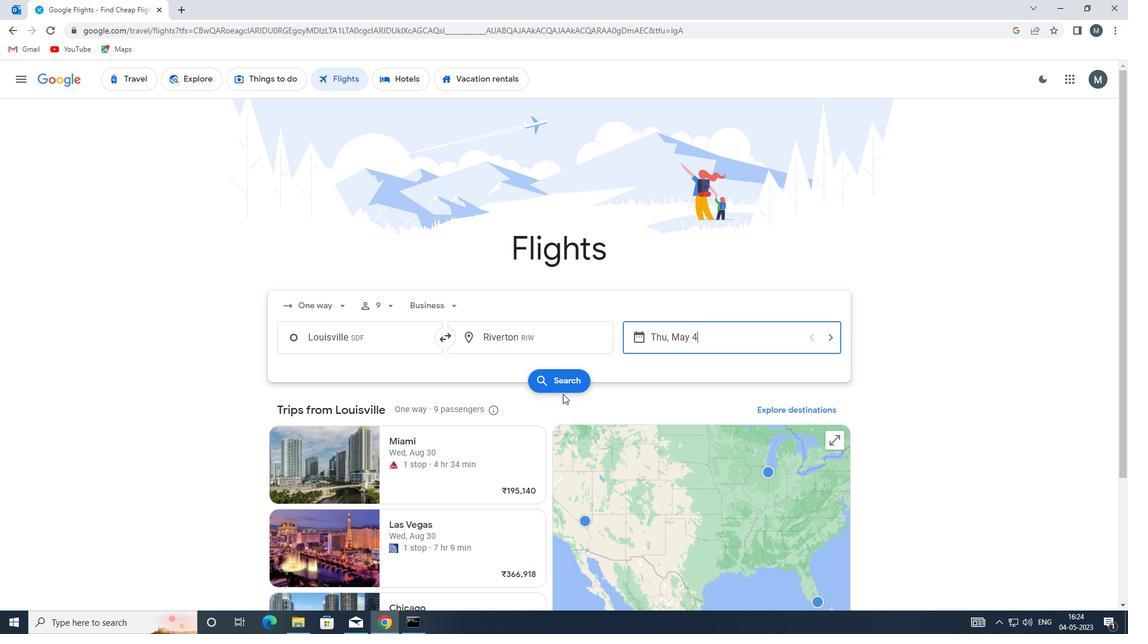
Action: Mouse pressed left at (557, 383)
Screenshot: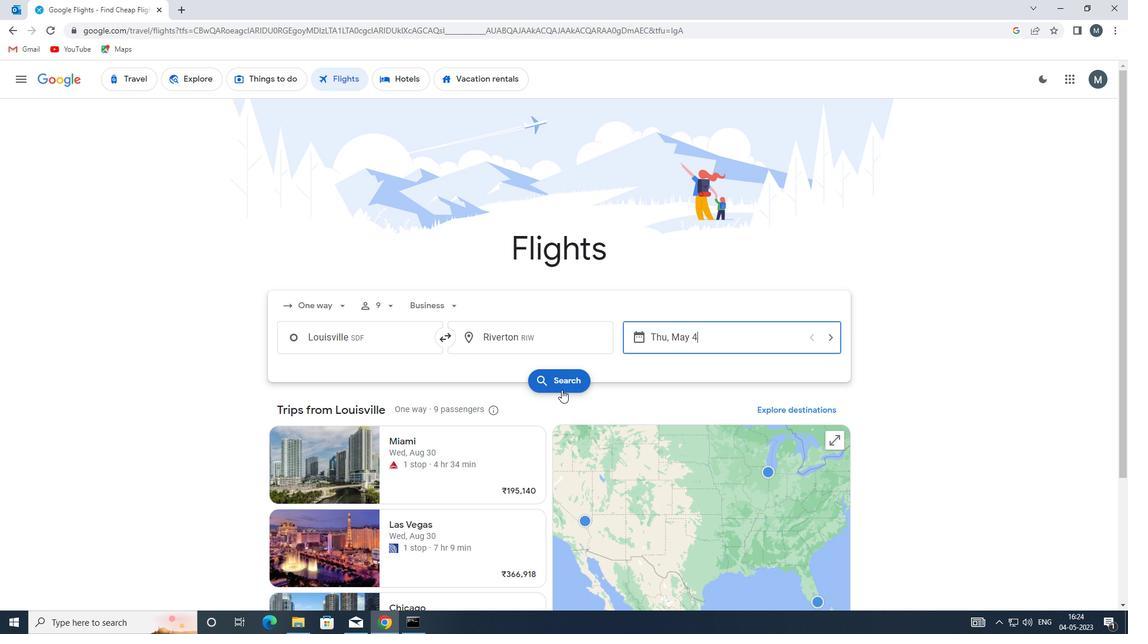 
Action: Mouse moved to (301, 192)
Screenshot: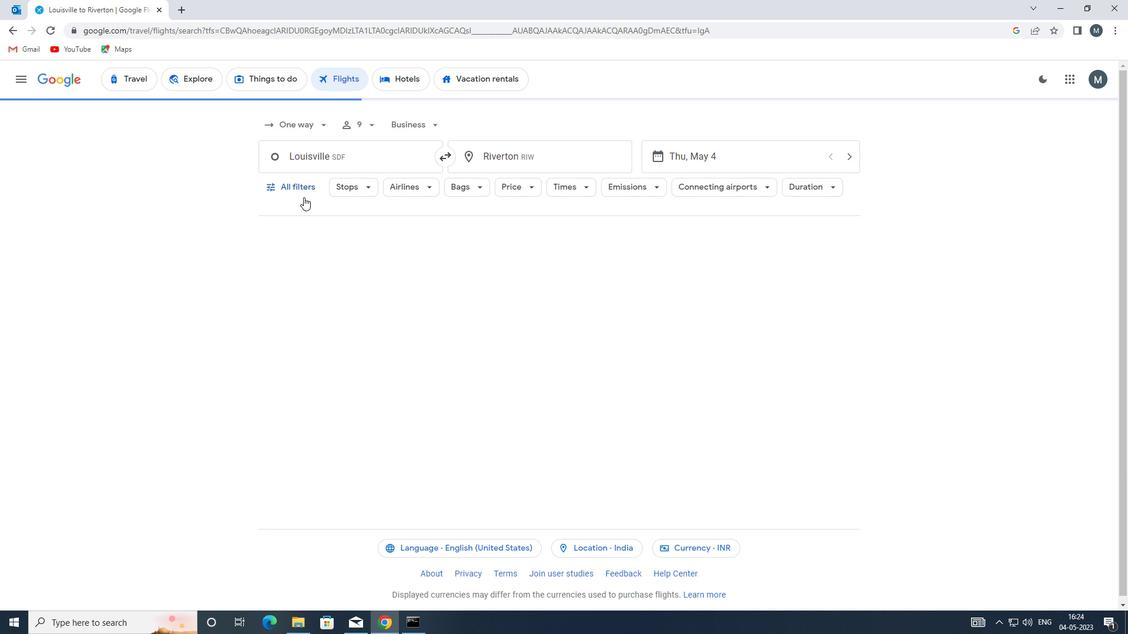 
Action: Mouse pressed left at (301, 192)
Screenshot: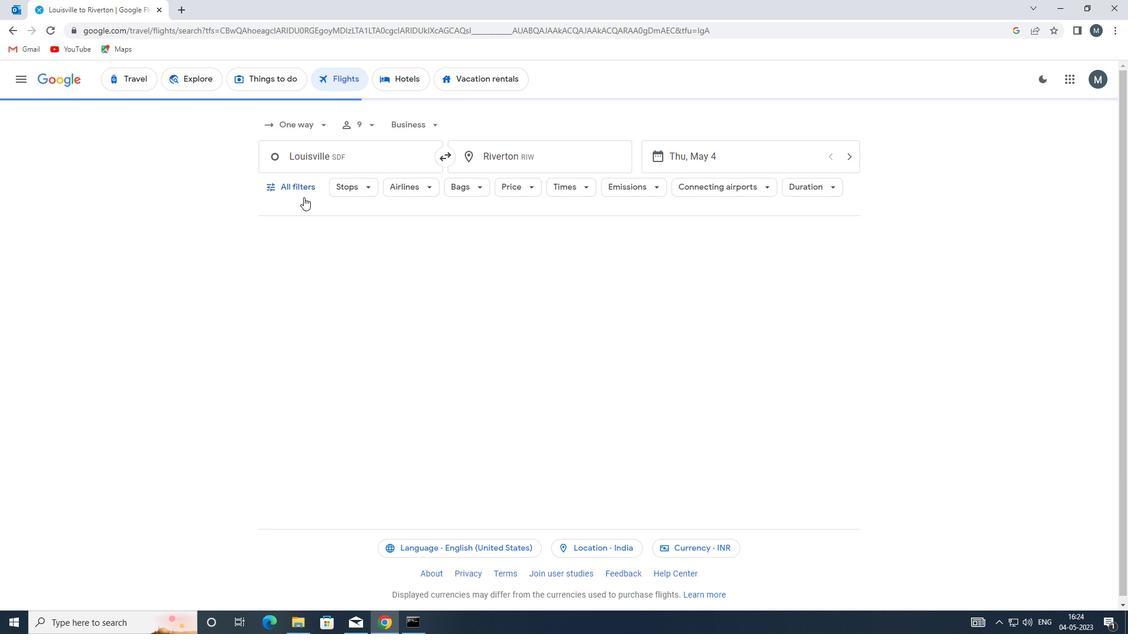 
Action: Mouse moved to (325, 348)
Screenshot: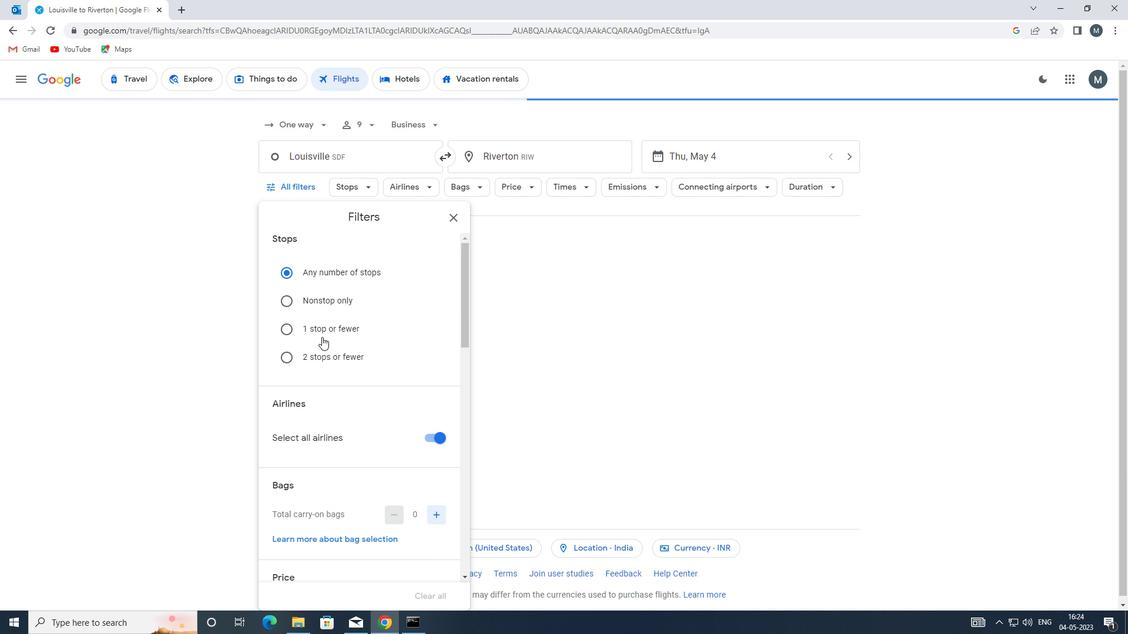 
Action: Mouse scrolled (325, 348) with delta (0, 0)
Screenshot: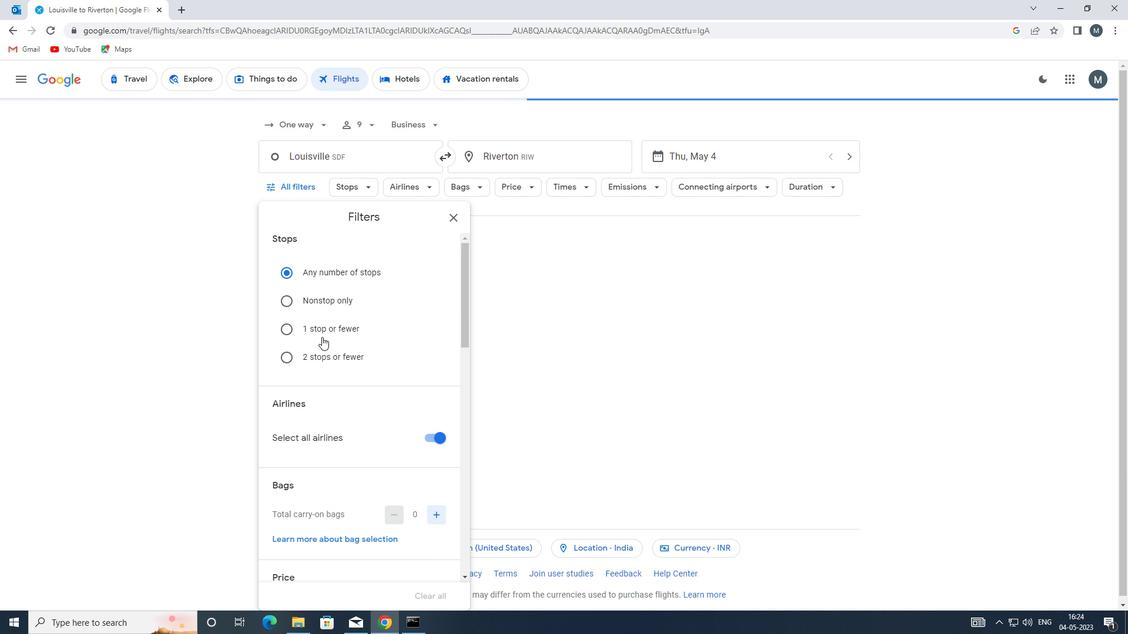 
Action: Mouse moved to (423, 380)
Screenshot: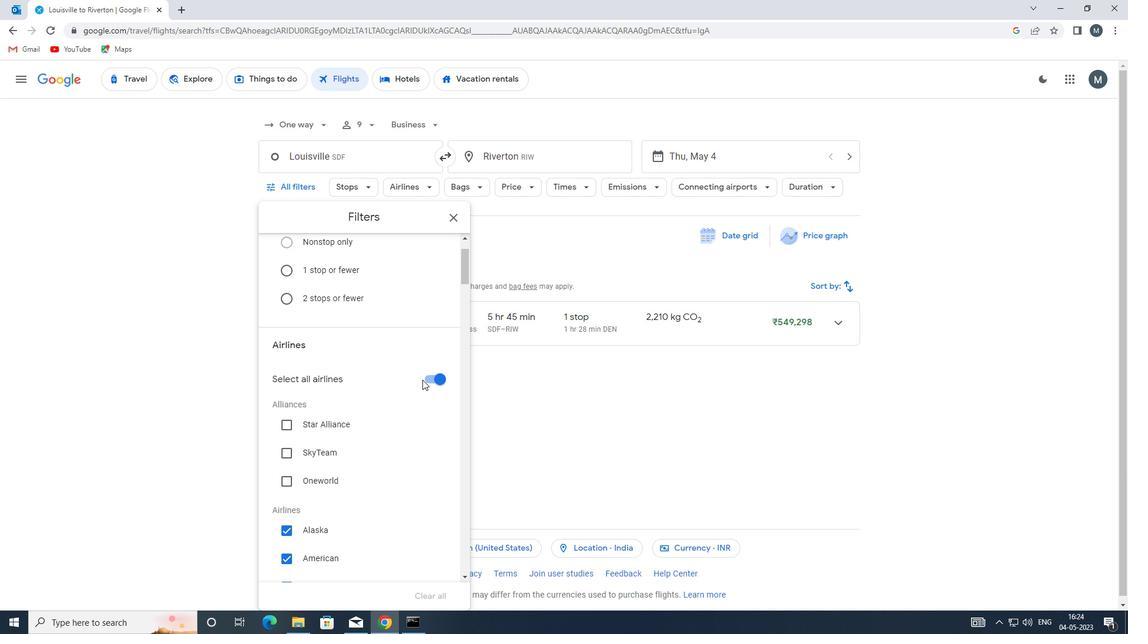 
Action: Mouse pressed left at (423, 380)
Screenshot: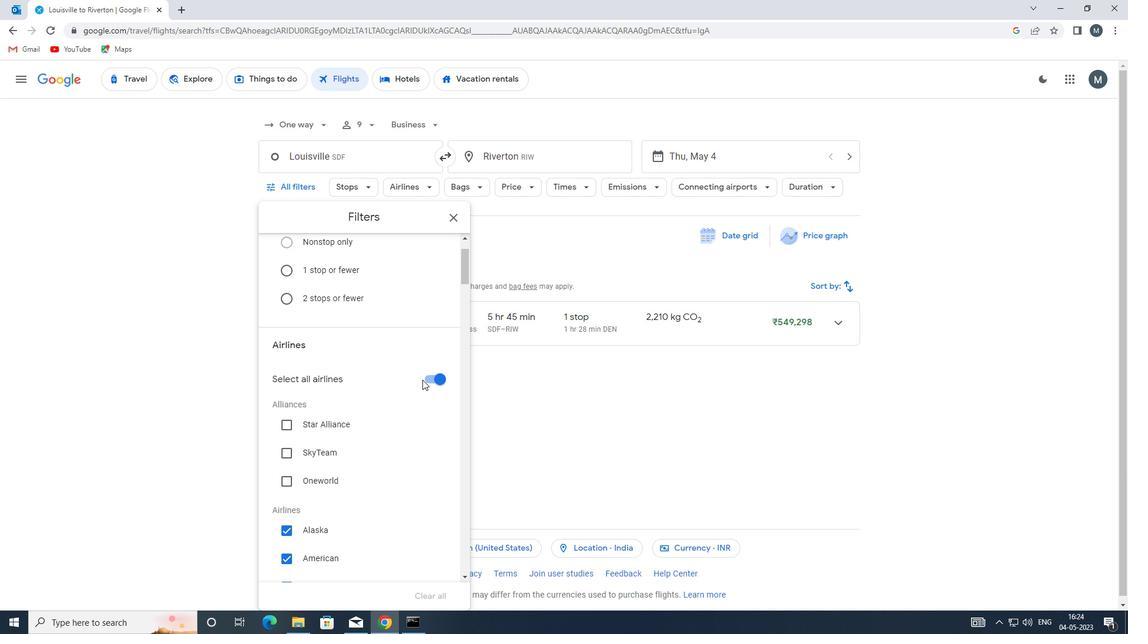 
Action: Mouse moved to (394, 415)
Screenshot: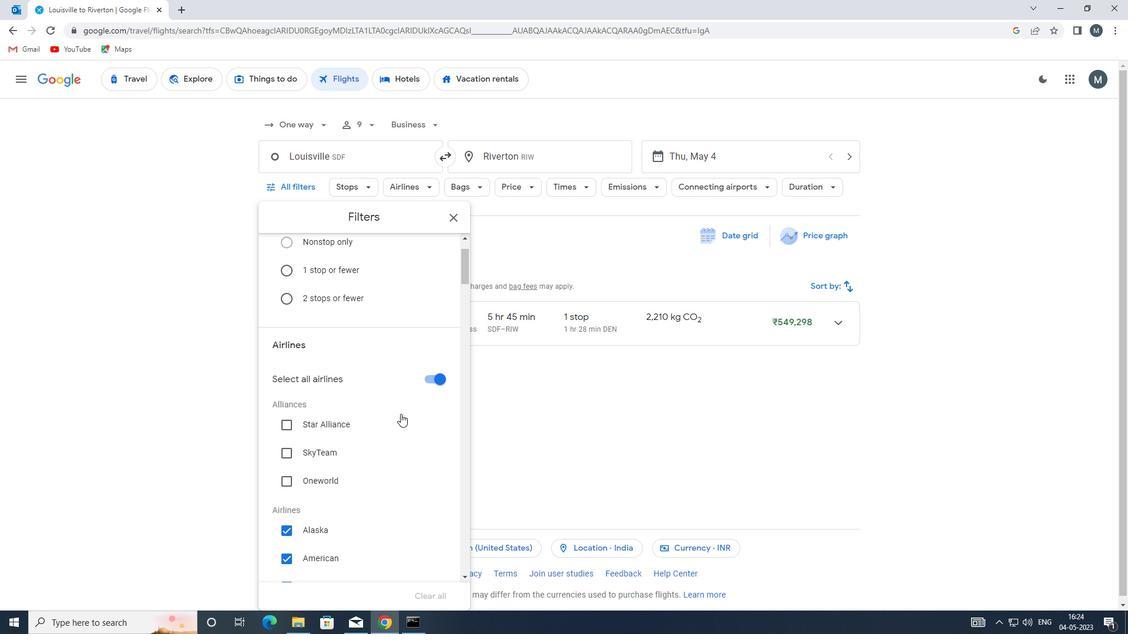 
Action: Mouse scrolled (394, 414) with delta (0, 0)
Screenshot: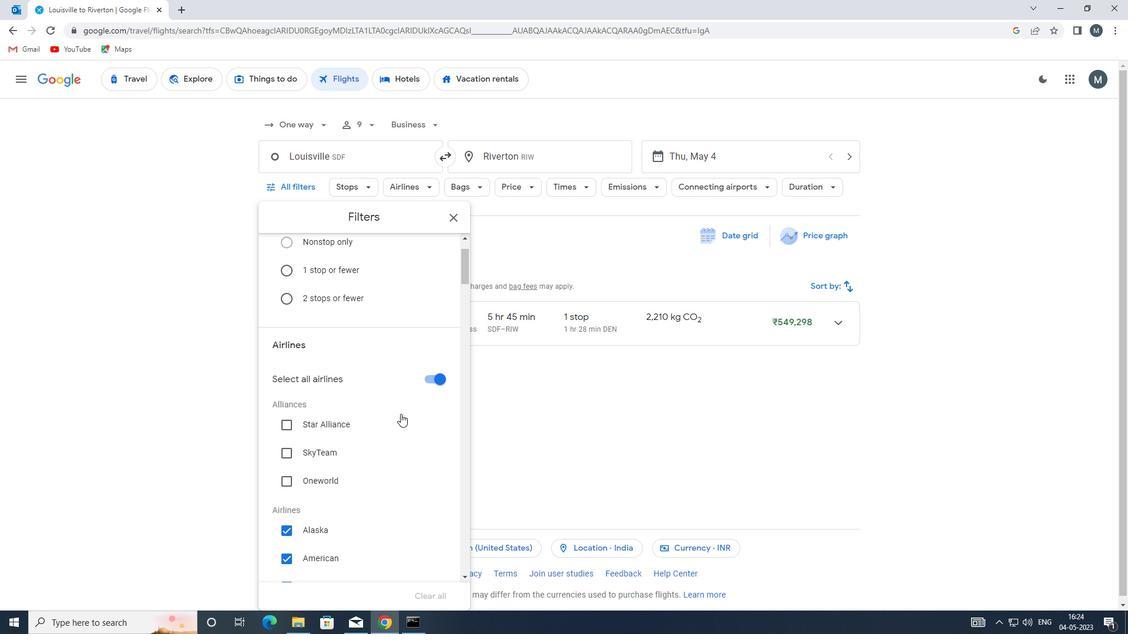 
Action: Mouse scrolled (394, 414) with delta (0, 0)
Screenshot: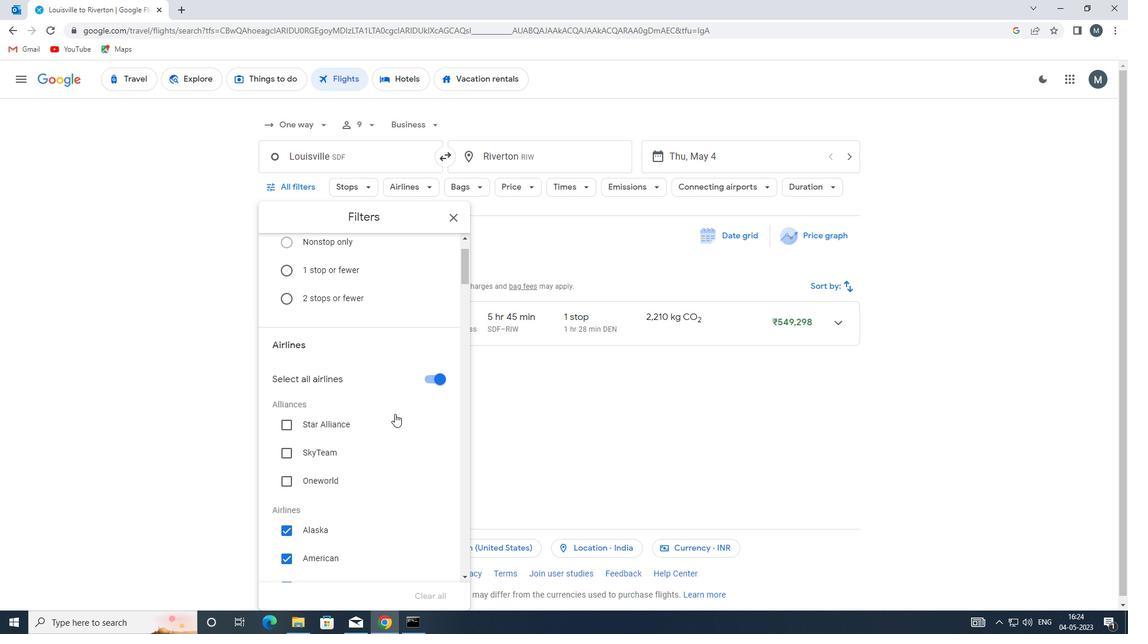 
Action: Mouse moved to (430, 264)
Screenshot: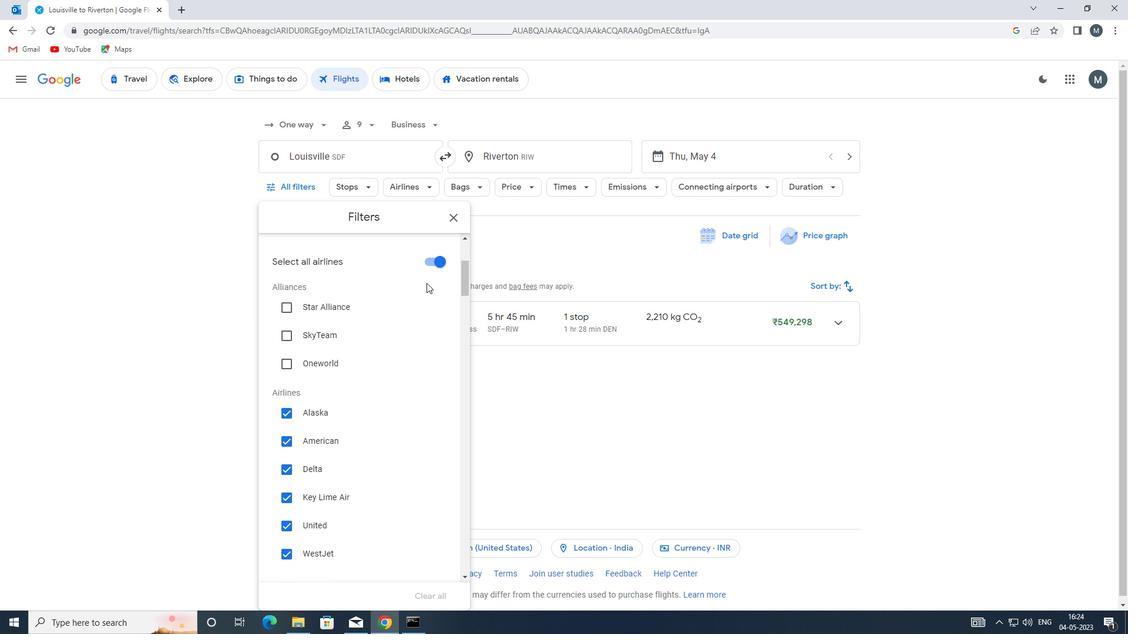 
Action: Mouse pressed left at (430, 264)
Screenshot: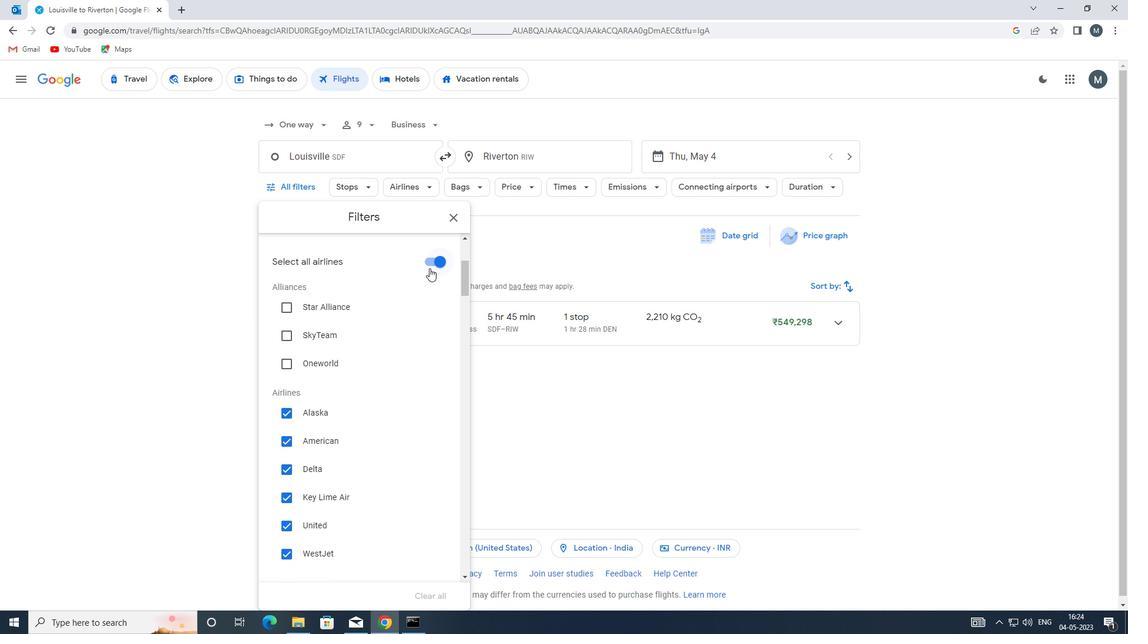 
Action: Mouse moved to (348, 428)
Screenshot: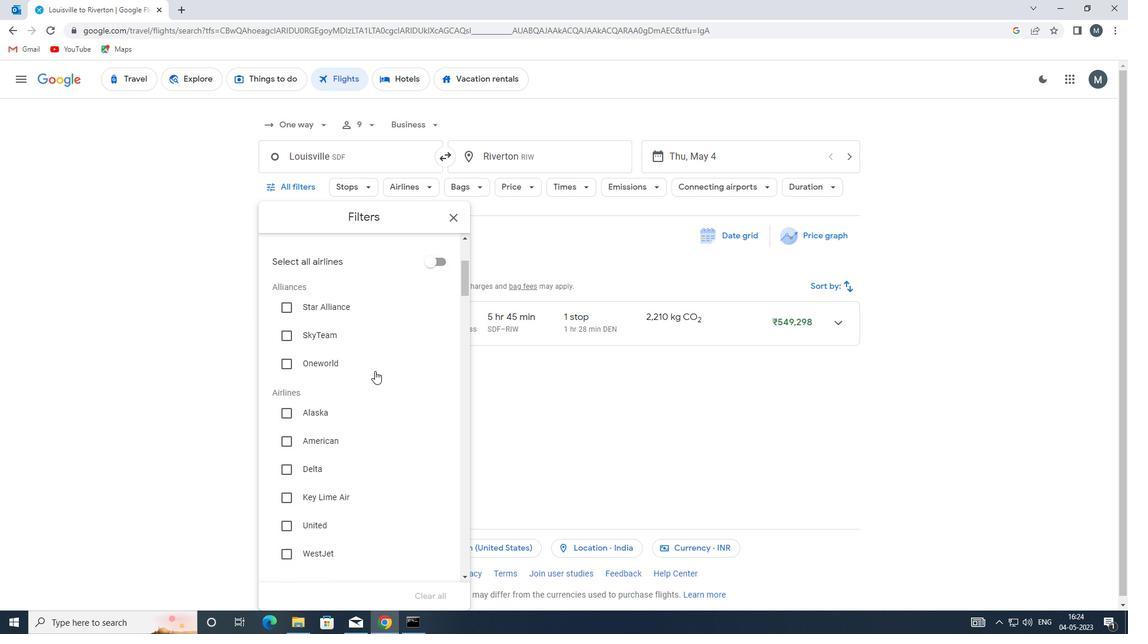 
Action: Mouse scrolled (348, 427) with delta (0, 0)
Screenshot: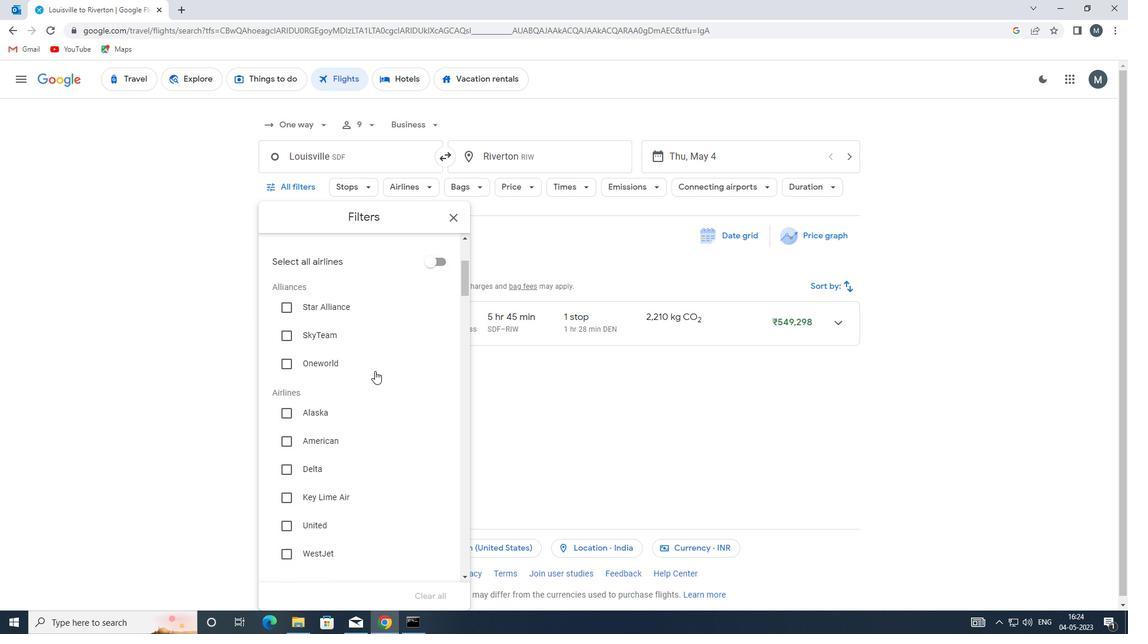 
Action: Mouse moved to (335, 430)
Screenshot: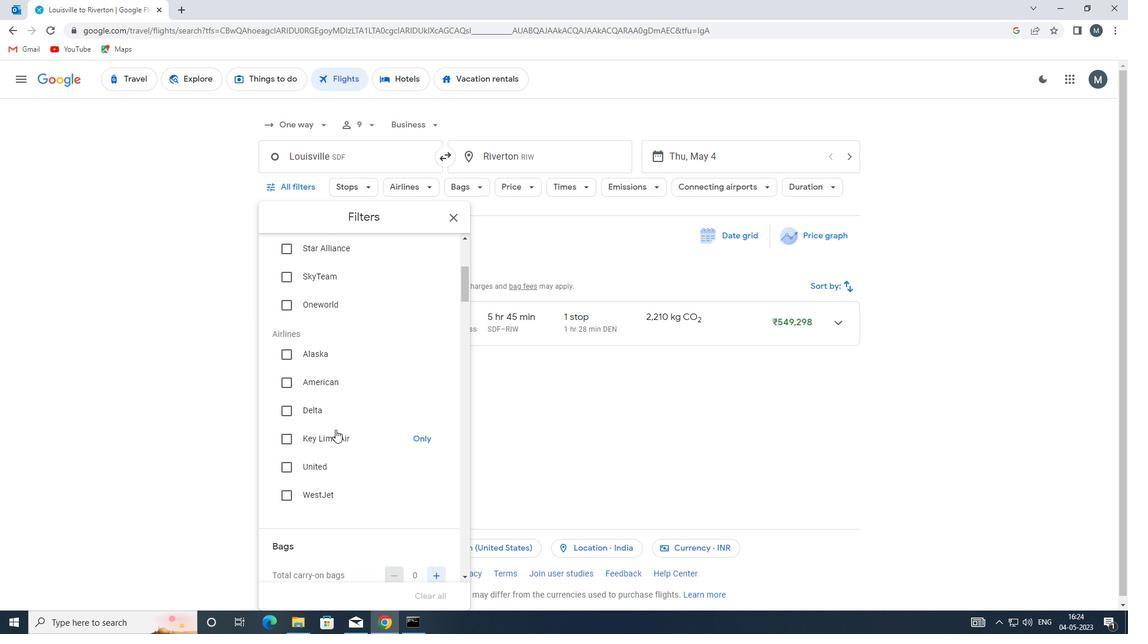 
Action: Mouse scrolled (335, 429) with delta (0, 0)
Screenshot: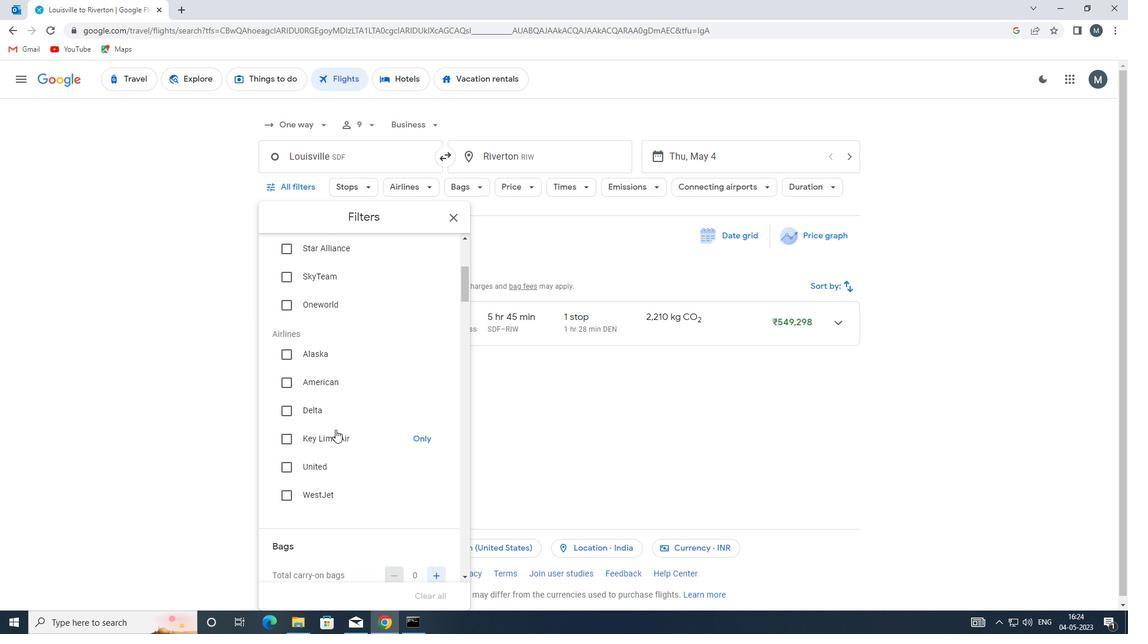 
Action: Mouse moved to (336, 430)
Screenshot: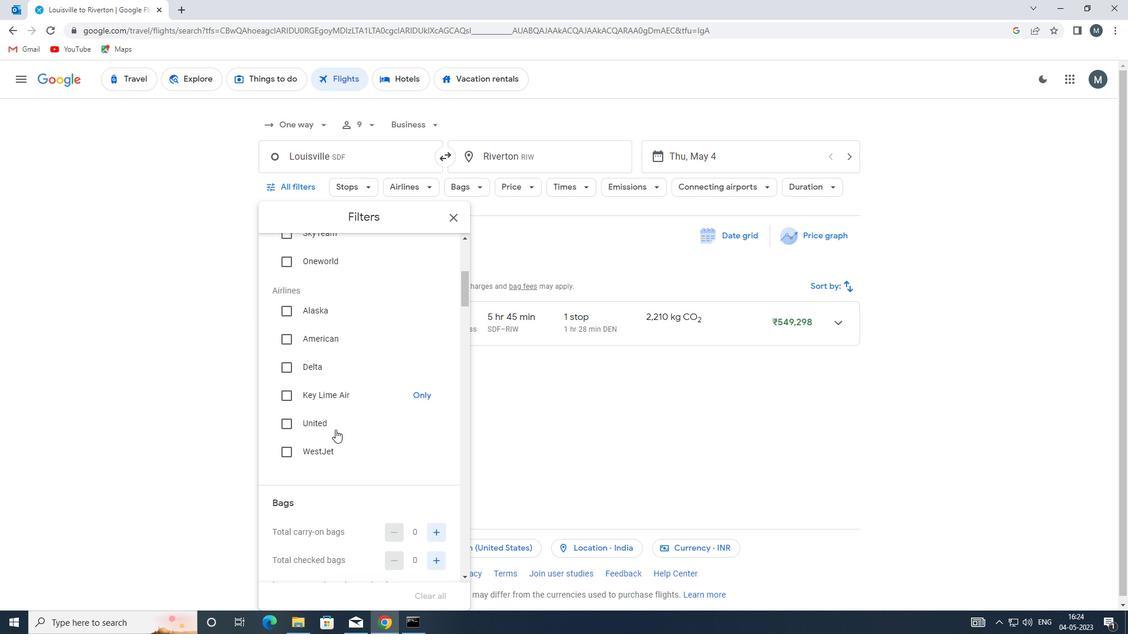 
Action: Mouse scrolled (336, 429) with delta (0, 0)
Screenshot: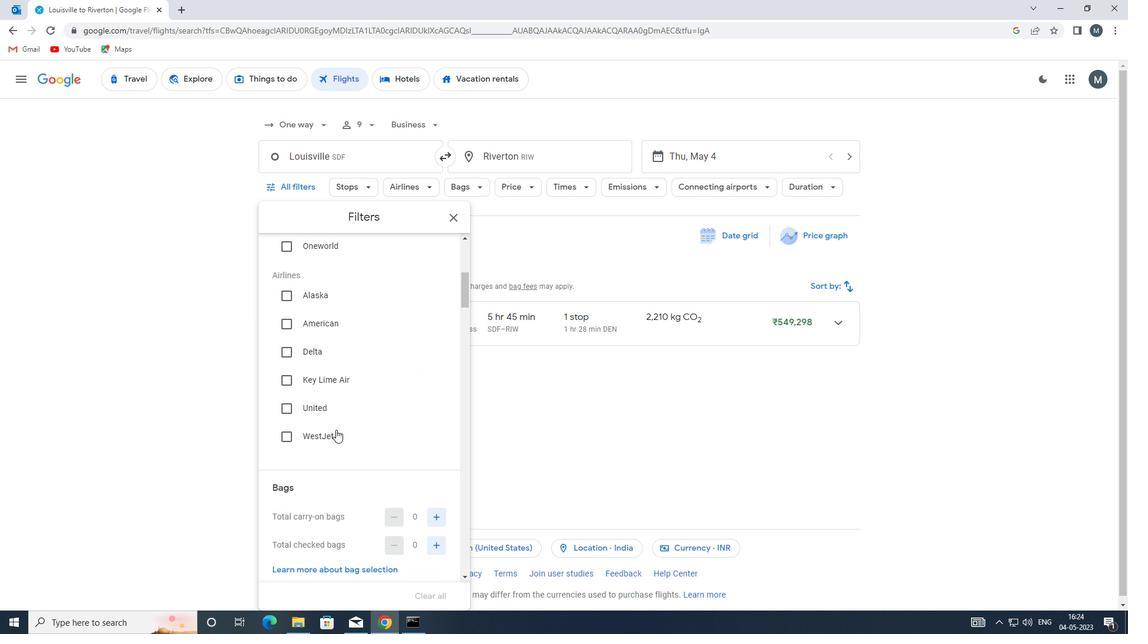 
Action: Mouse moved to (438, 458)
Screenshot: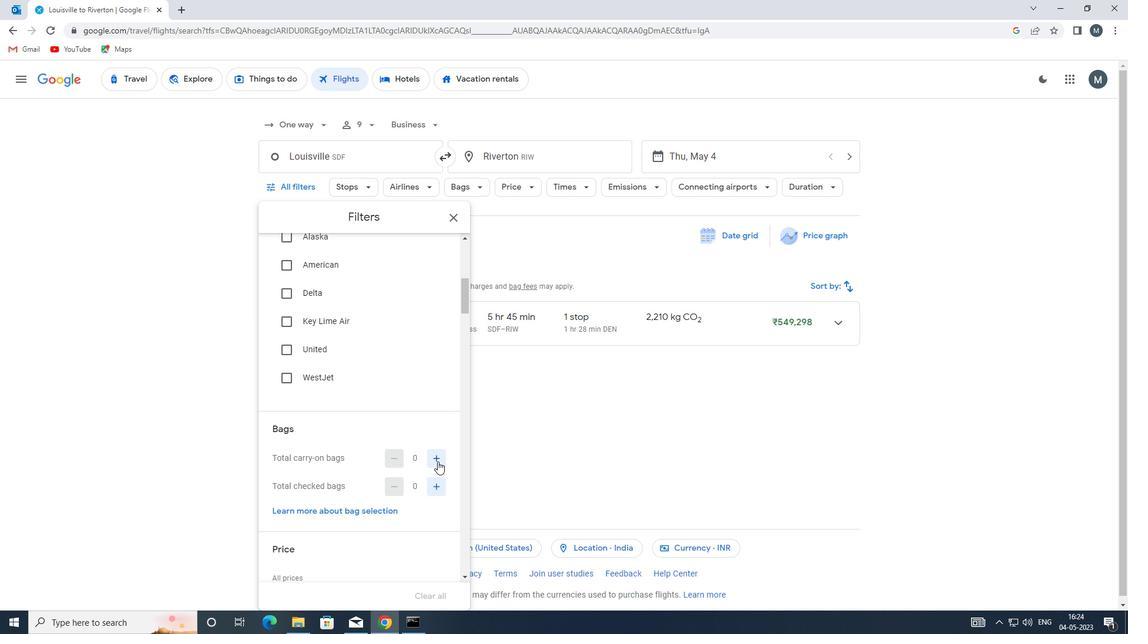 
Action: Mouse pressed left at (438, 458)
Screenshot: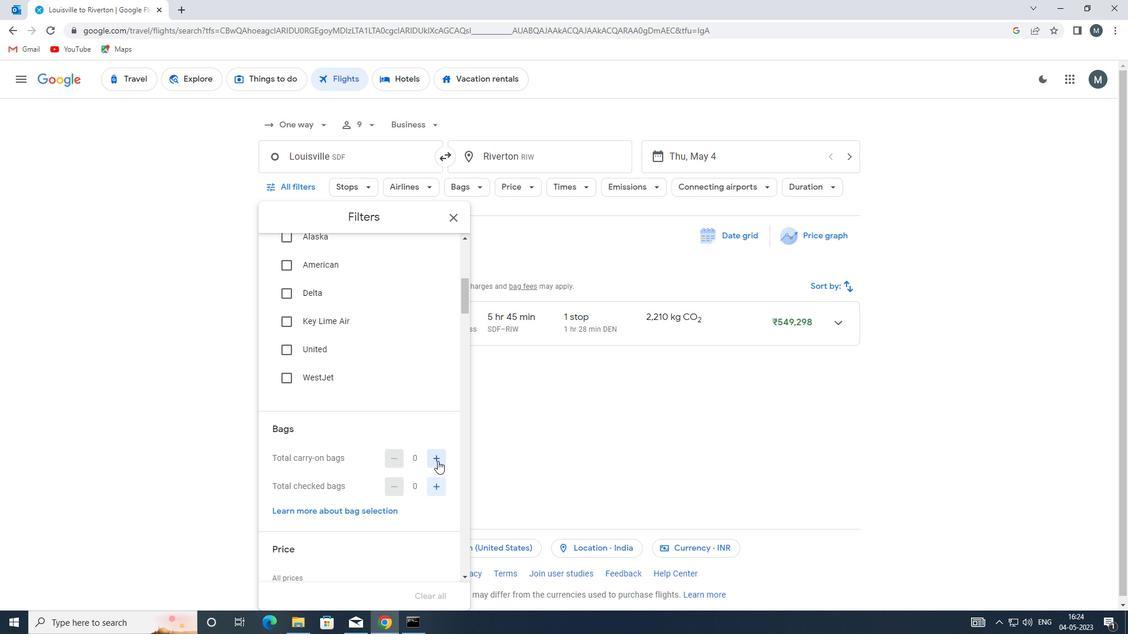 
Action: Mouse moved to (356, 422)
Screenshot: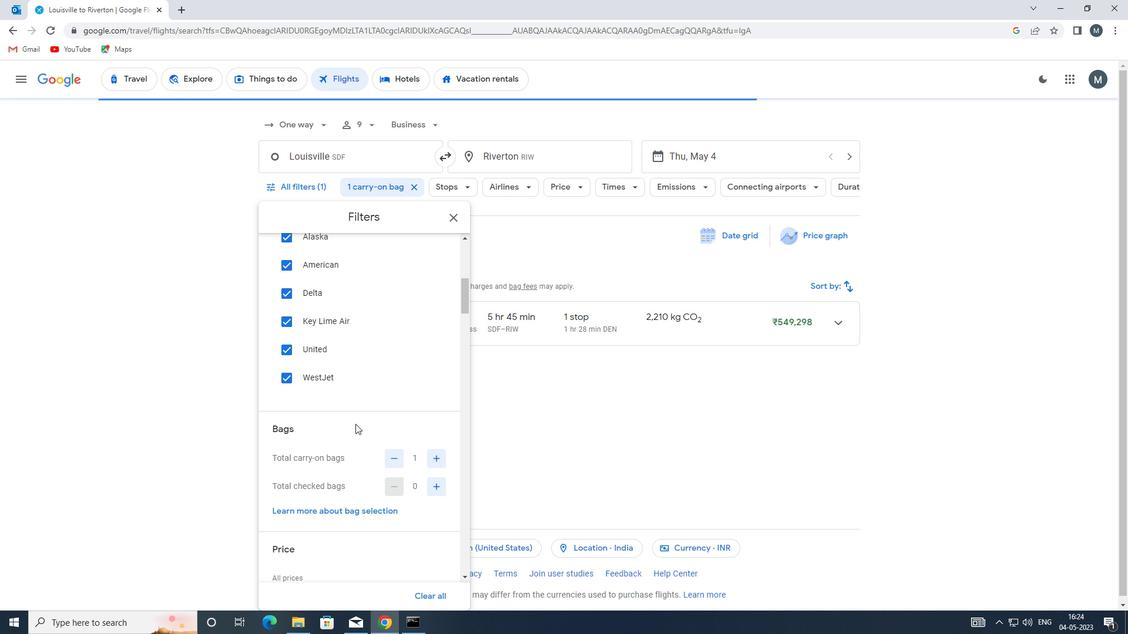 
Action: Mouse scrolled (356, 422) with delta (0, 0)
Screenshot: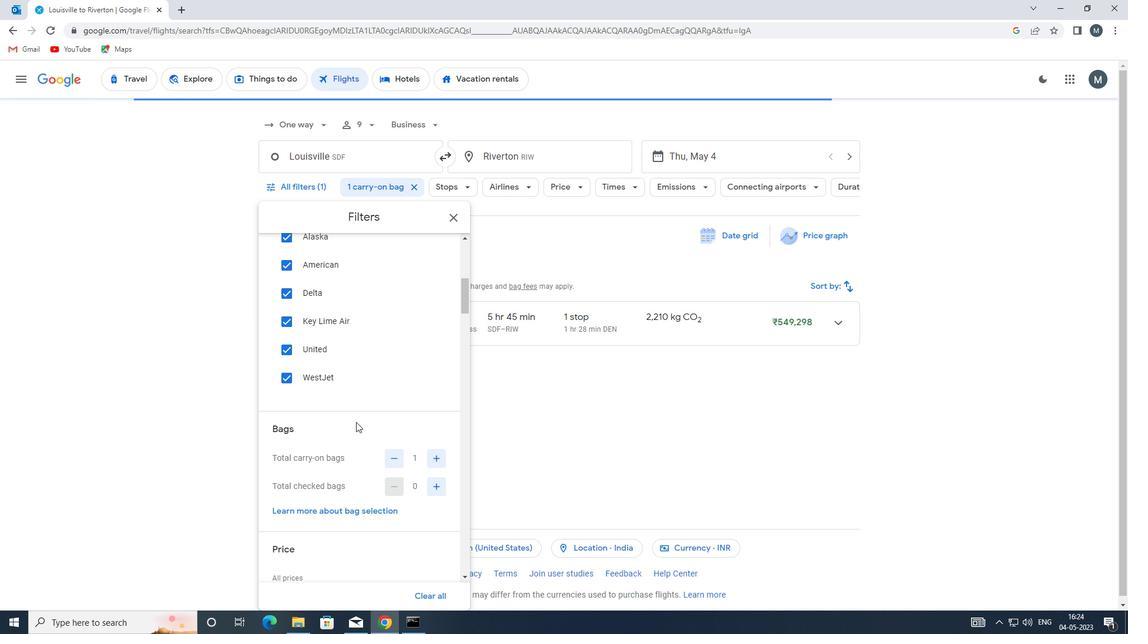 
Action: Mouse scrolled (356, 422) with delta (0, 0)
Screenshot: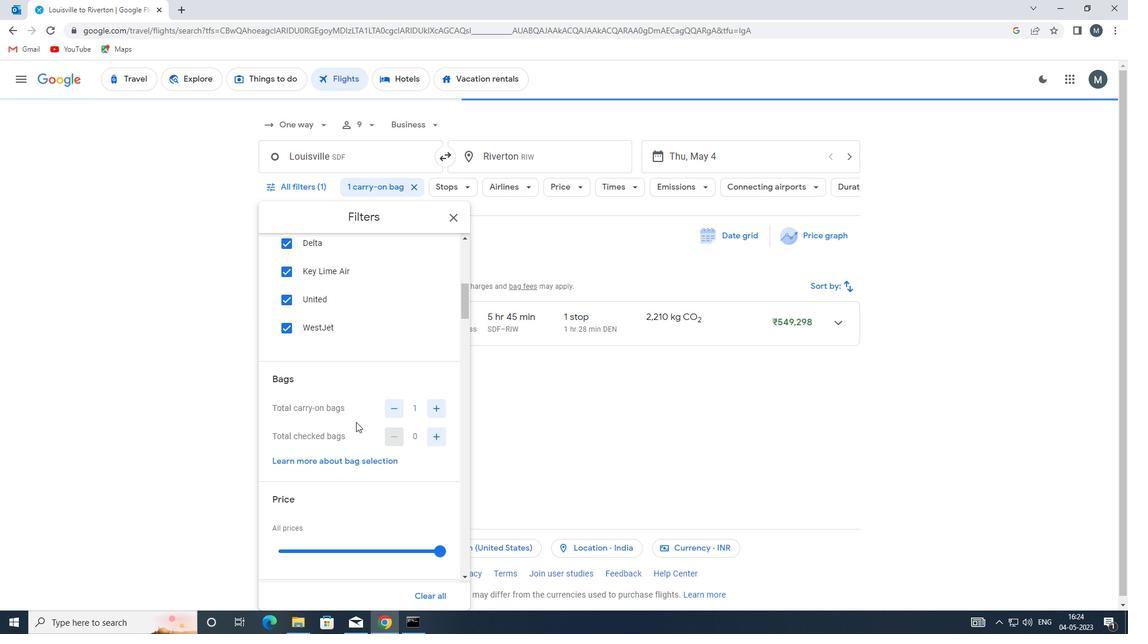
Action: Mouse moved to (339, 453)
Screenshot: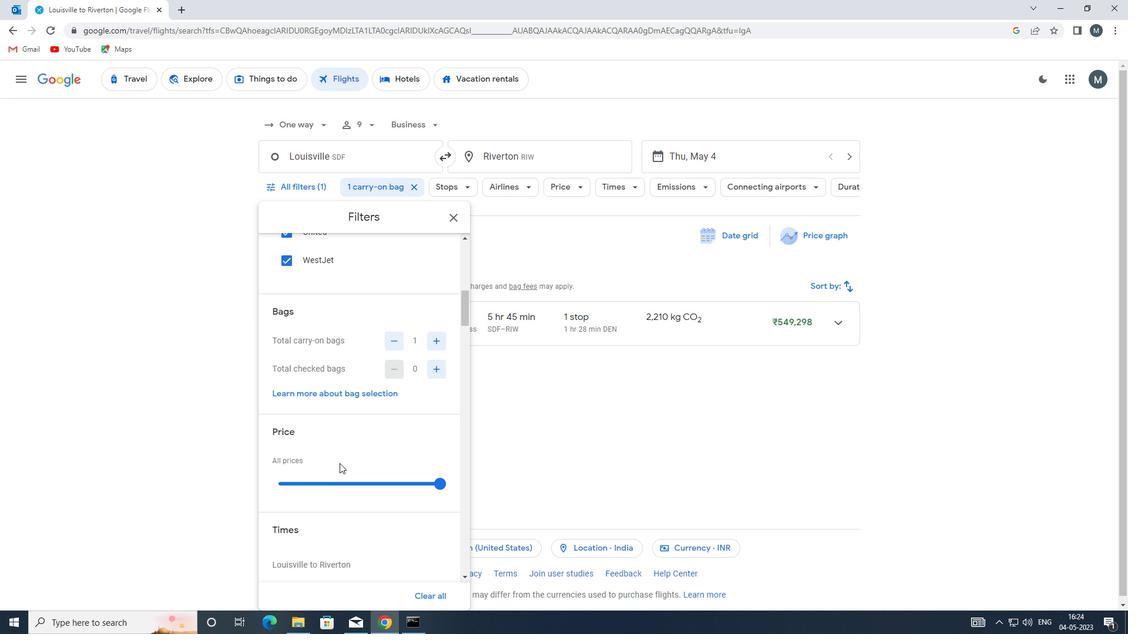 
Action: Mouse scrolled (339, 453) with delta (0, 0)
Screenshot: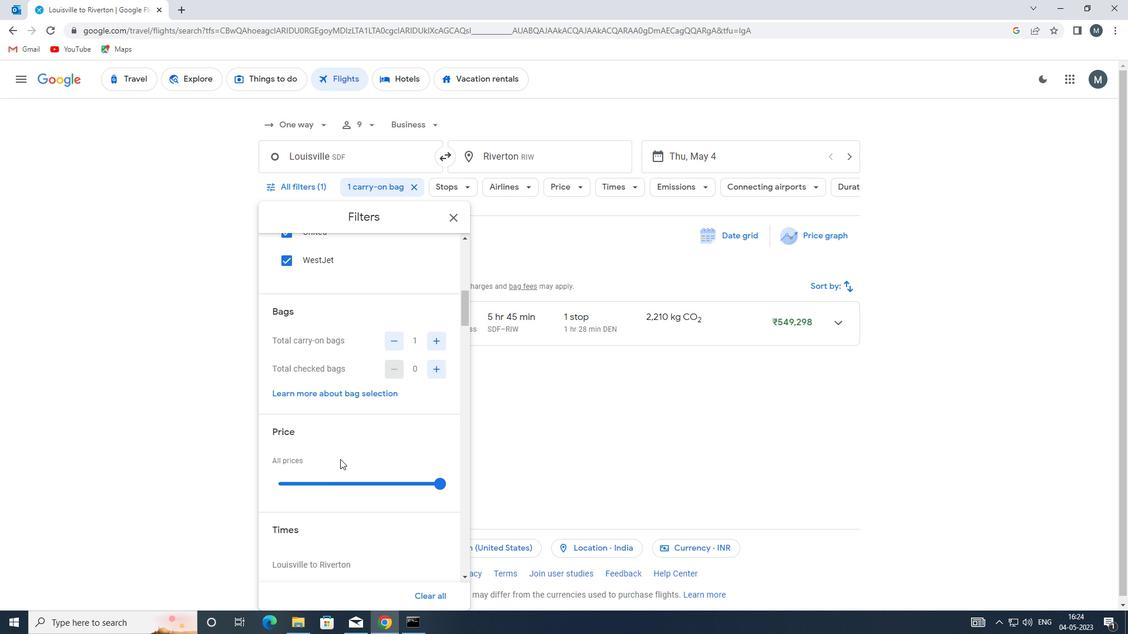 
Action: Mouse moved to (328, 421)
Screenshot: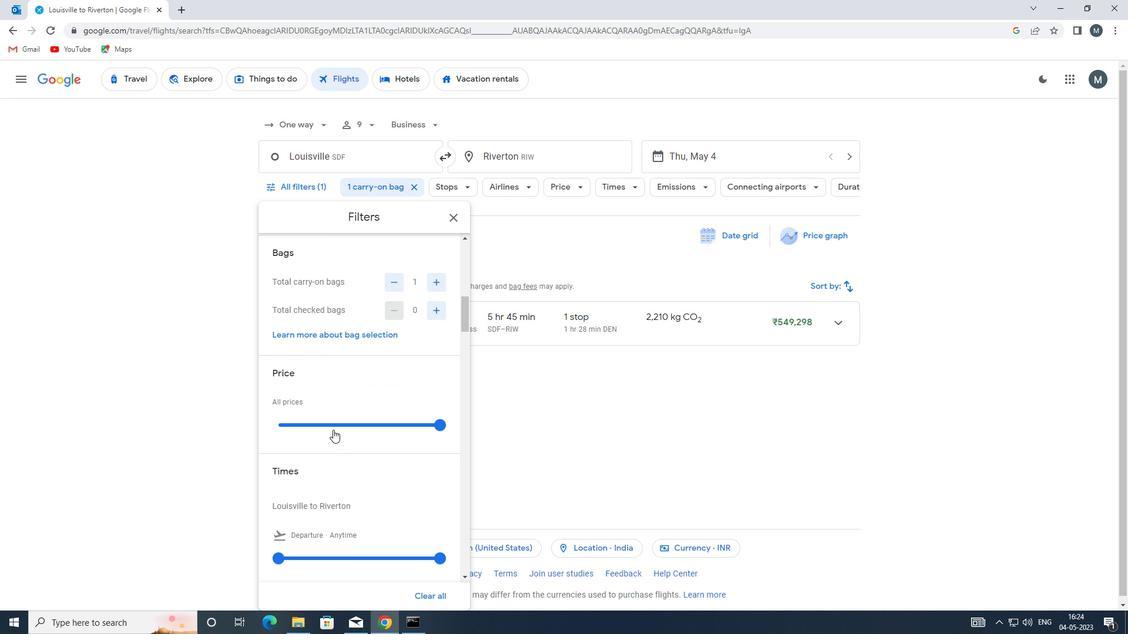 
Action: Mouse pressed left at (328, 421)
Screenshot: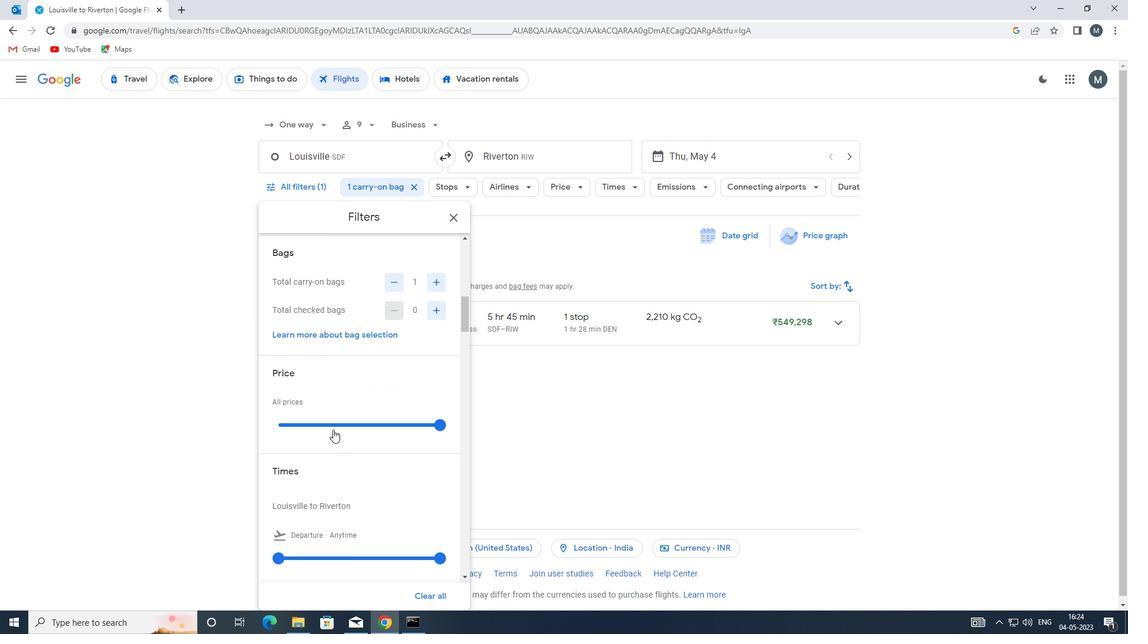 
Action: Mouse pressed left at (328, 421)
Screenshot: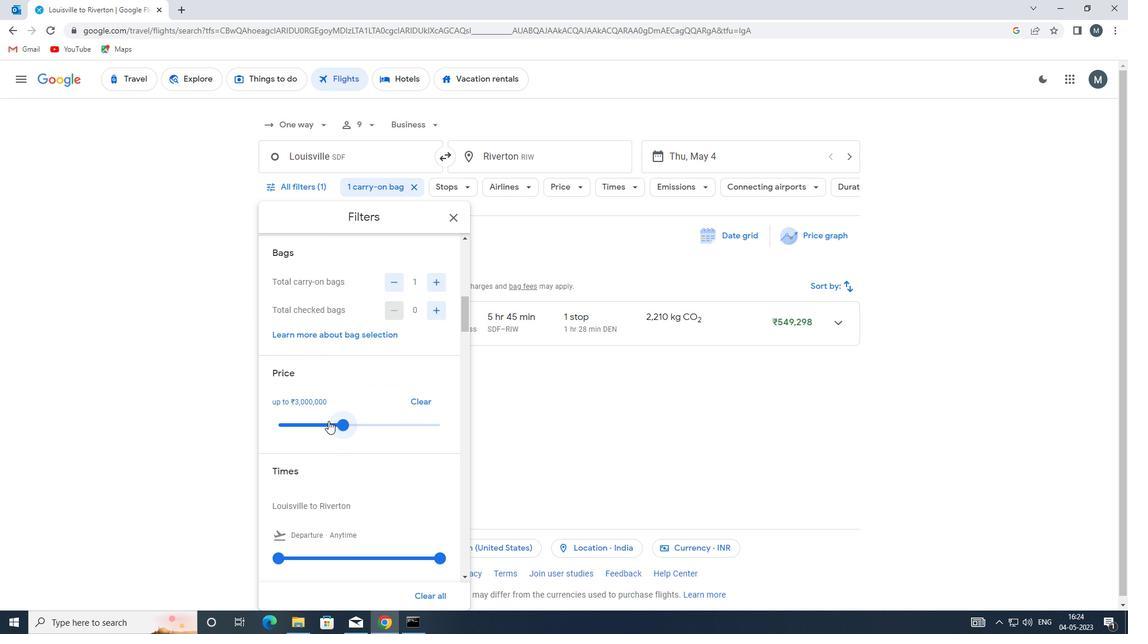 
Action: Mouse moved to (336, 410)
Screenshot: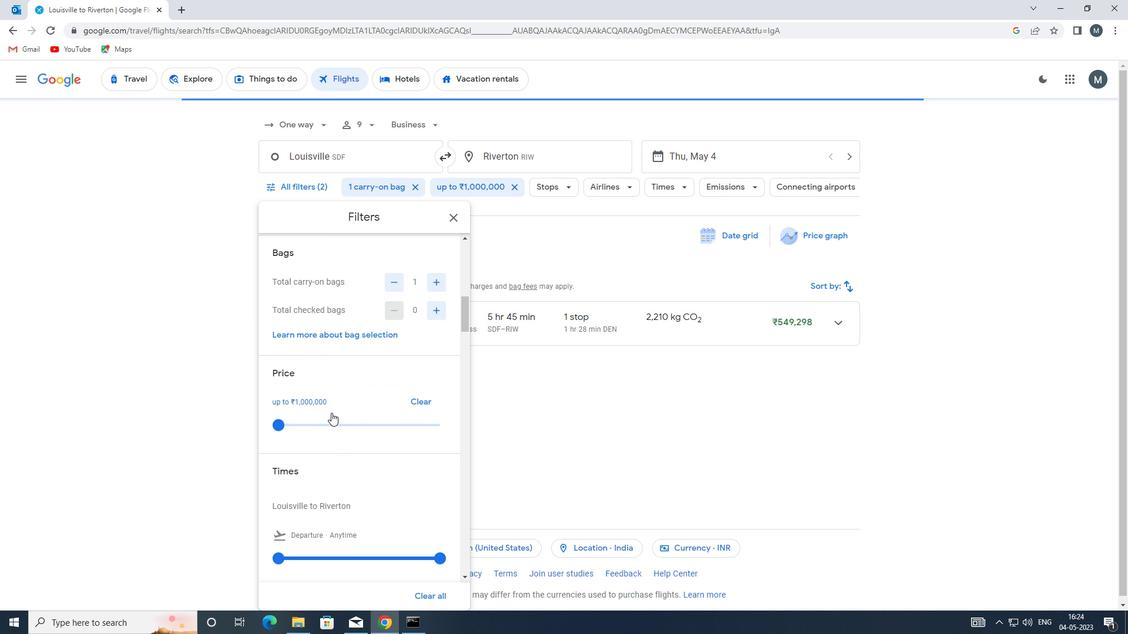 
Action: Mouse scrolled (336, 409) with delta (0, 0)
Screenshot: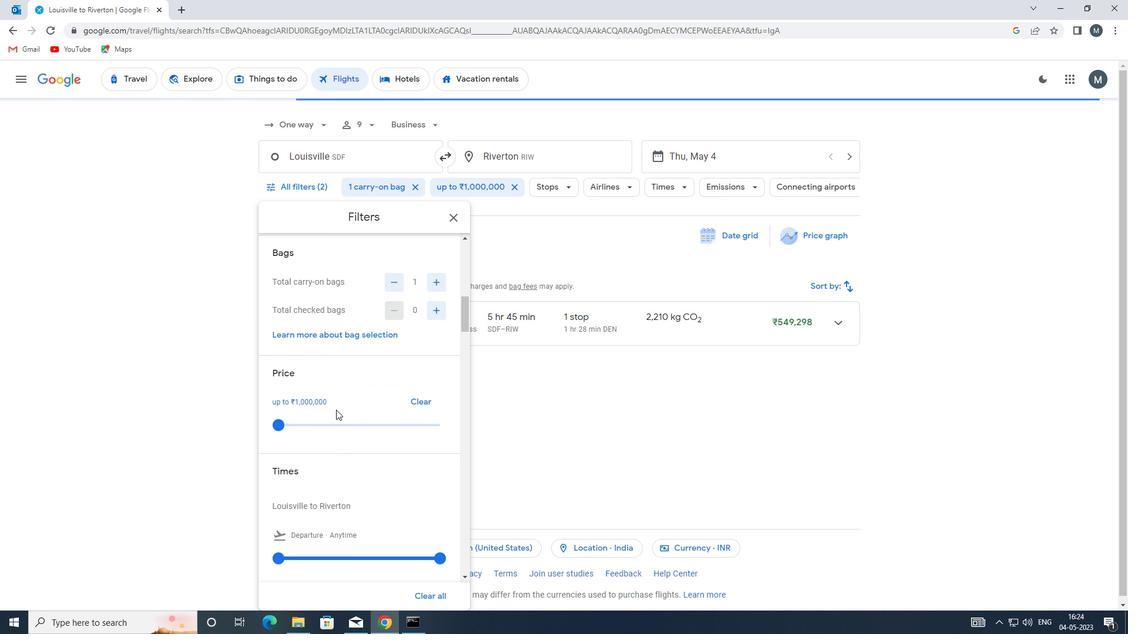 
Action: Mouse scrolled (336, 409) with delta (0, 0)
Screenshot: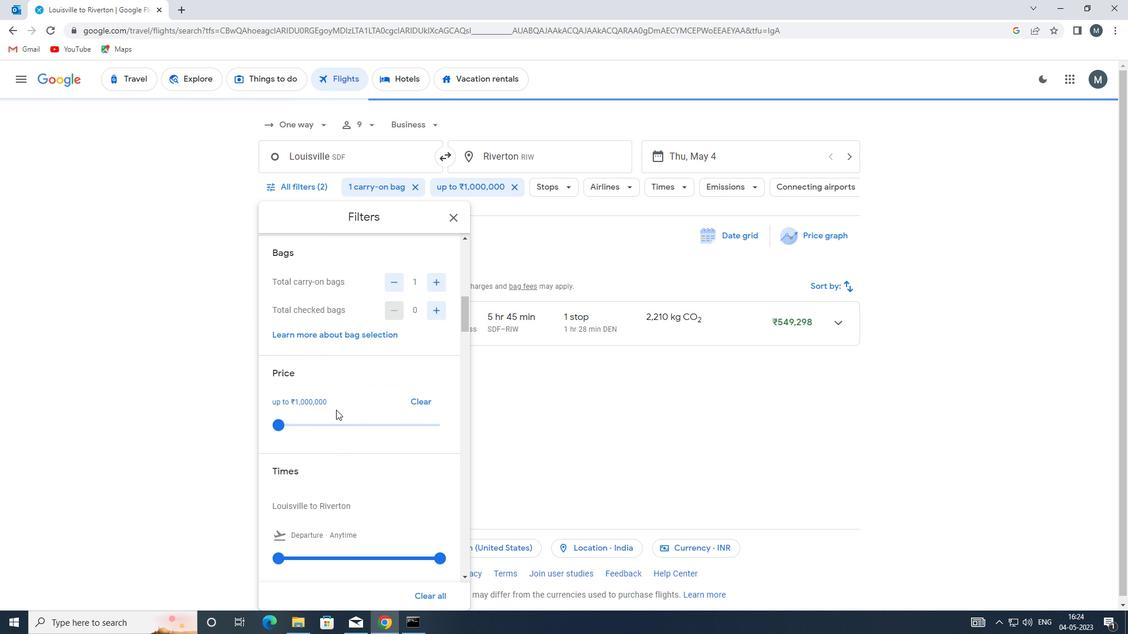 
Action: Mouse moved to (285, 438)
Screenshot: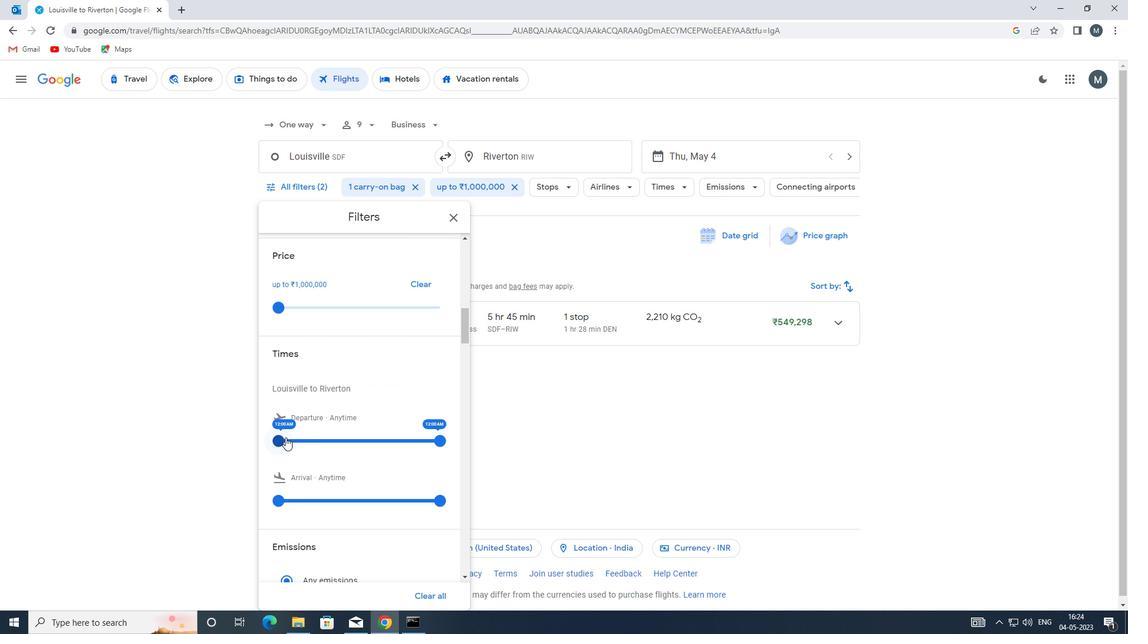 
Action: Mouse pressed left at (285, 438)
Screenshot: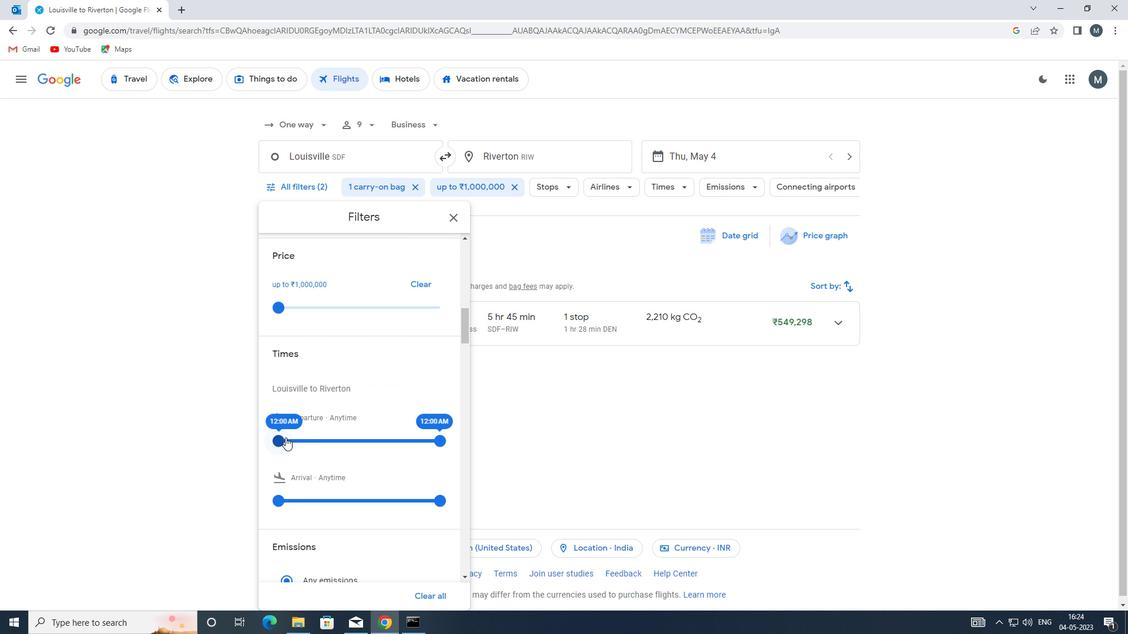 
Action: Mouse moved to (438, 439)
Screenshot: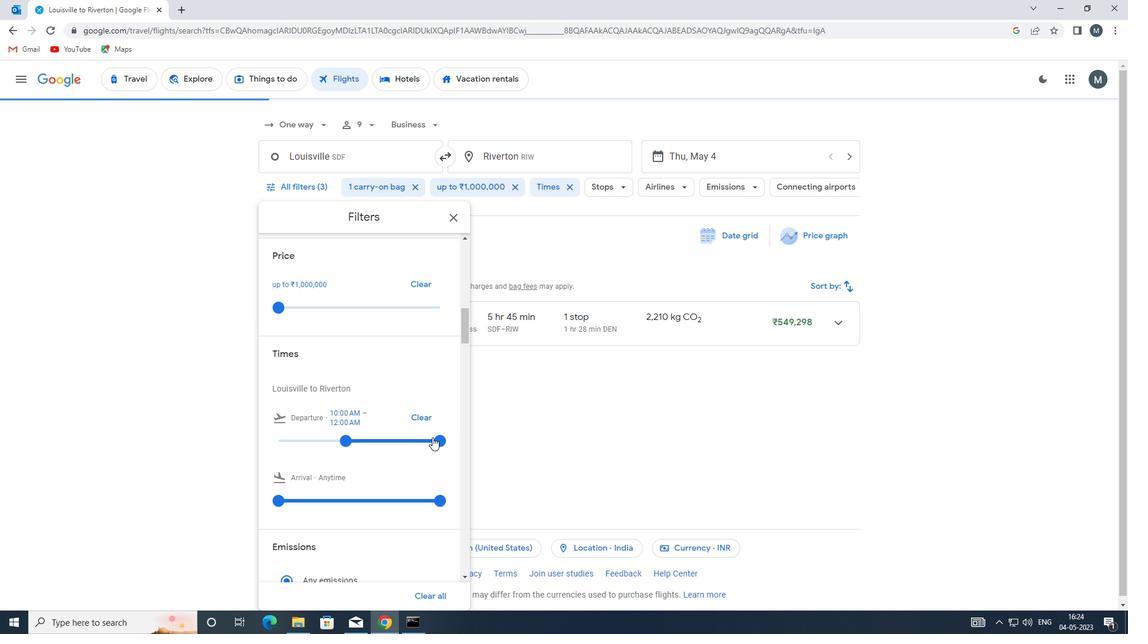 
Action: Mouse pressed left at (438, 439)
Screenshot: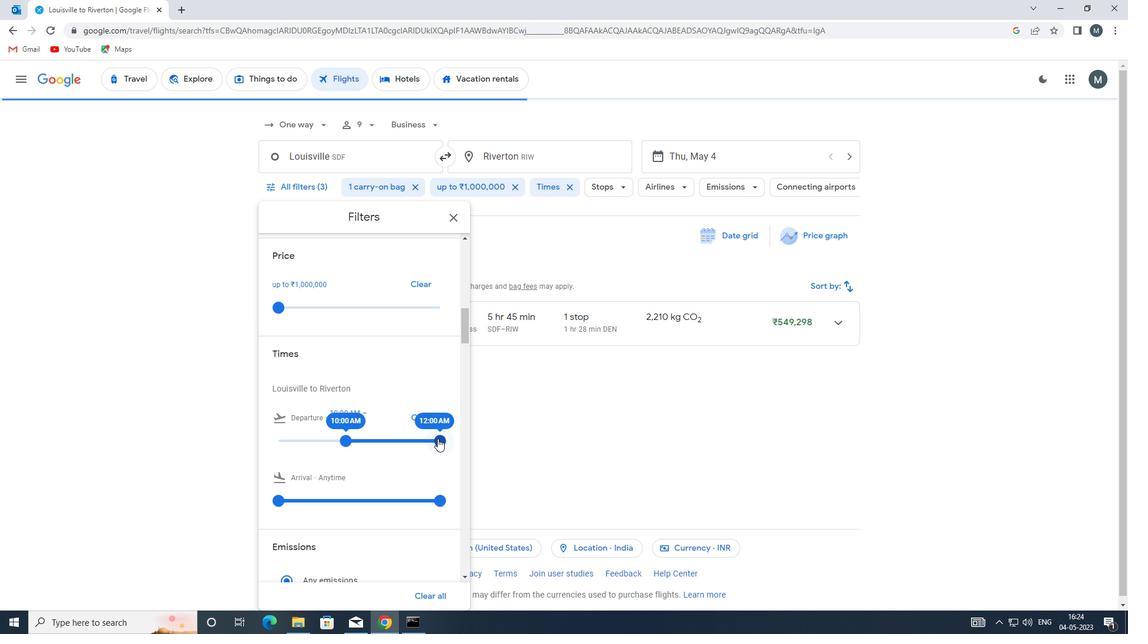 
Action: Mouse moved to (355, 436)
Screenshot: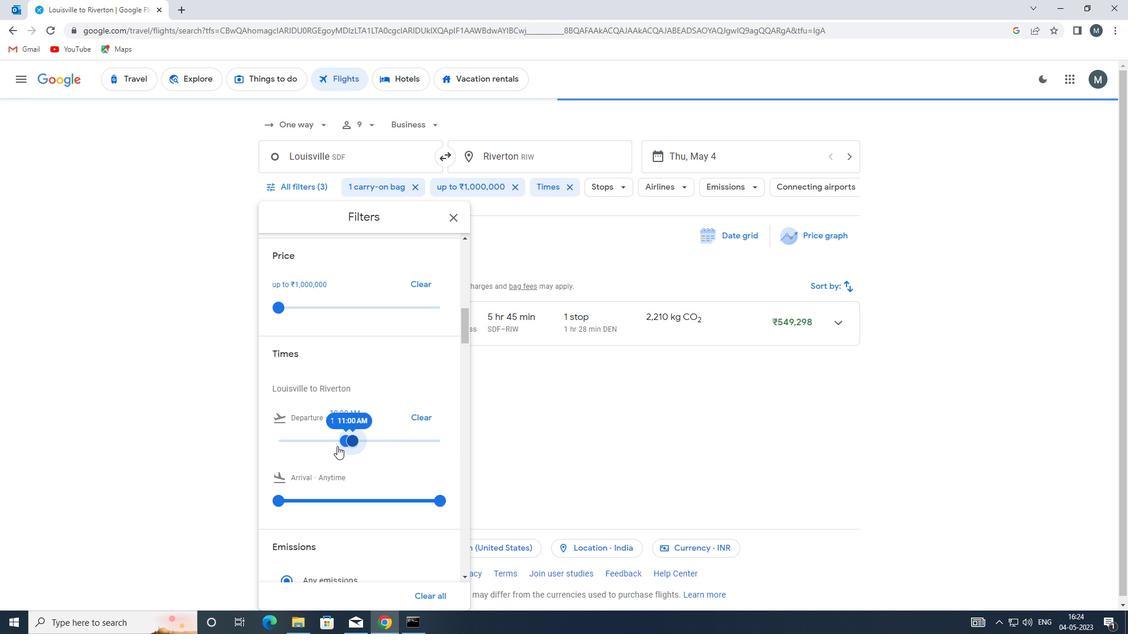 
Action: Mouse scrolled (355, 436) with delta (0, 0)
Screenshot: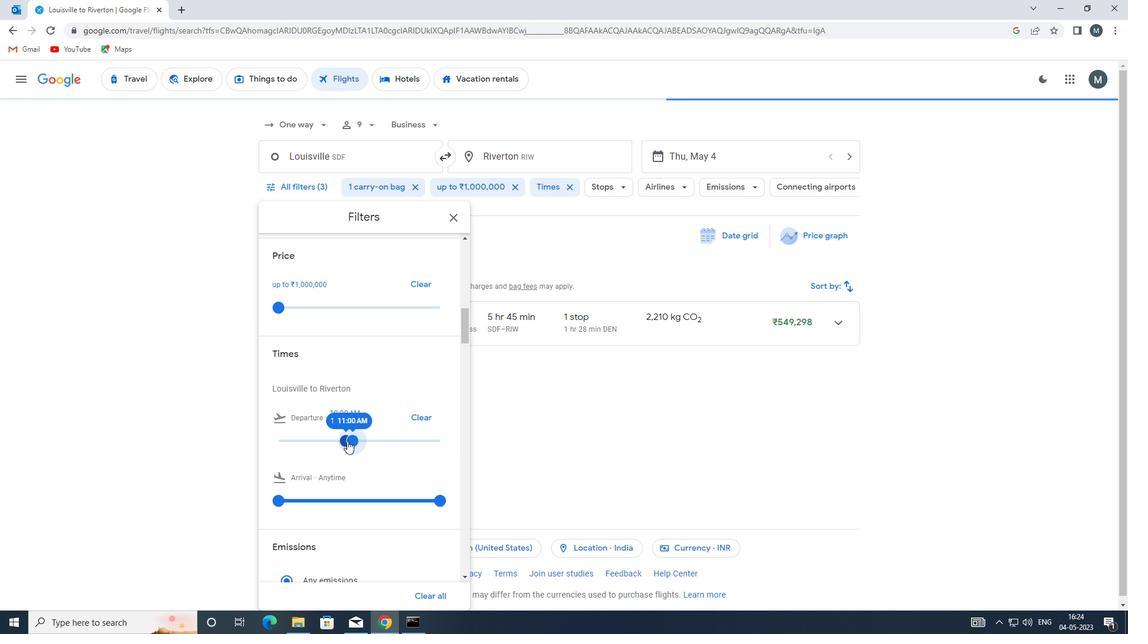 
Action: Mouse scrolled (355, 436) with delta (0, 0)
Screenshot: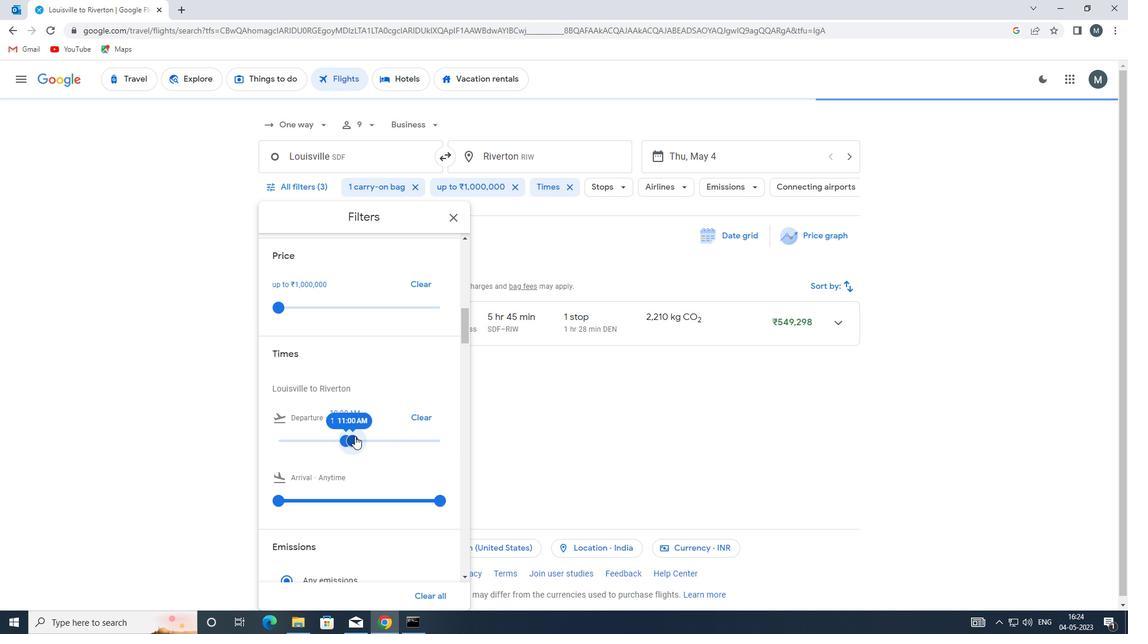 
Action: Mouse moved to (455, 218)
Screenshot: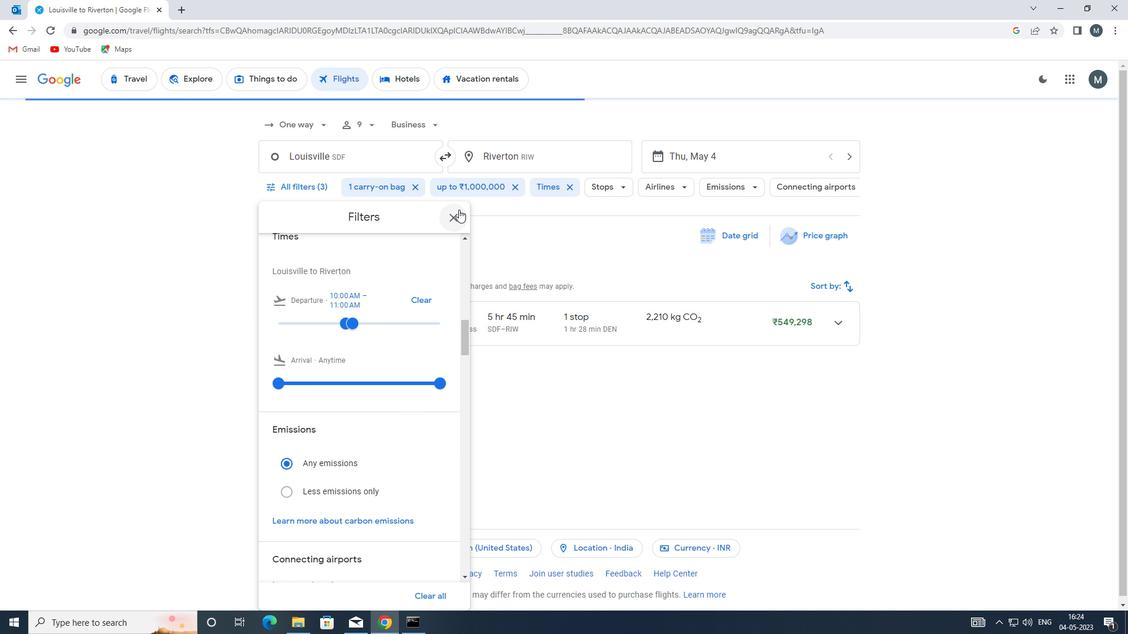 
Action: Mouse pressed left at (455, 218)
Screenshot: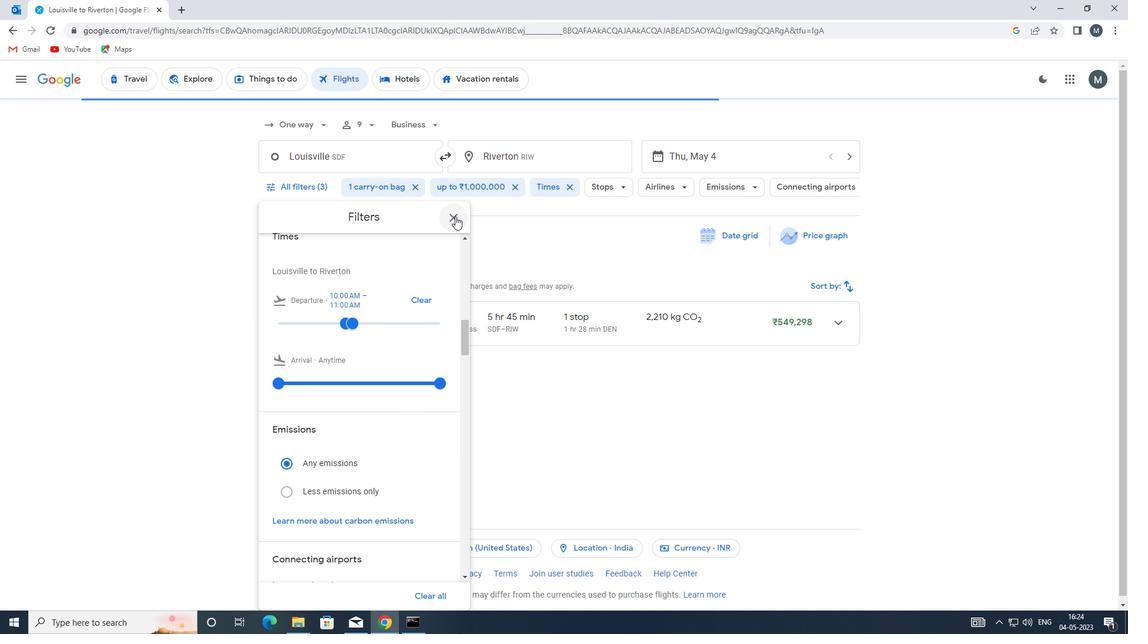 
Action: Mouse moved to (454, 222)
Screenshot: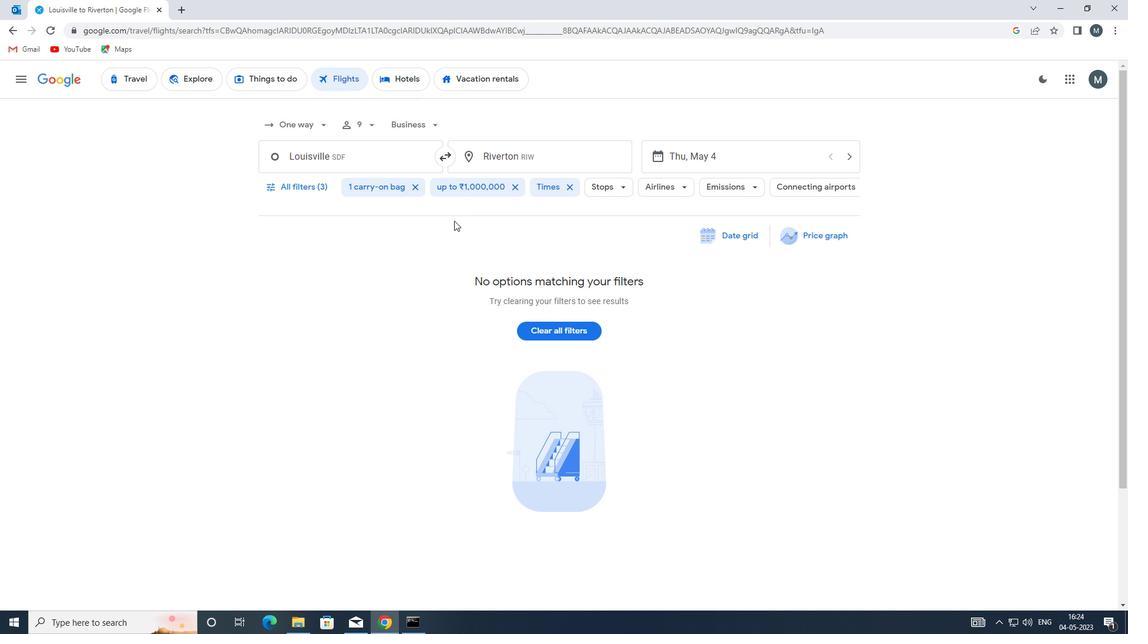 
